 Task: Open a blank sheet, save the file as Climatechange.doc and add heading 'Climate Change'Climate Change ,with the parapraph,with the parapraph Climate change is a pressing global issue that poses significant threats to our planet. Rising temperatures, extreme weather events, and melting ice caps are just some of the consequences. Urgent action is required to reduce greenhouse gas emissions, promote sustainable practices, and mitigate the impact of climate change. Through collective efforts, we can protect our environment and secure a sustainable future for generations to come. Apply Font Style in paragraph Agency FB and font size 12. Apply font style in  Heading Arial Black and font size 14 Change heading alignment to  Left
Action: Mouse moved to (15, 17)
Screenshot: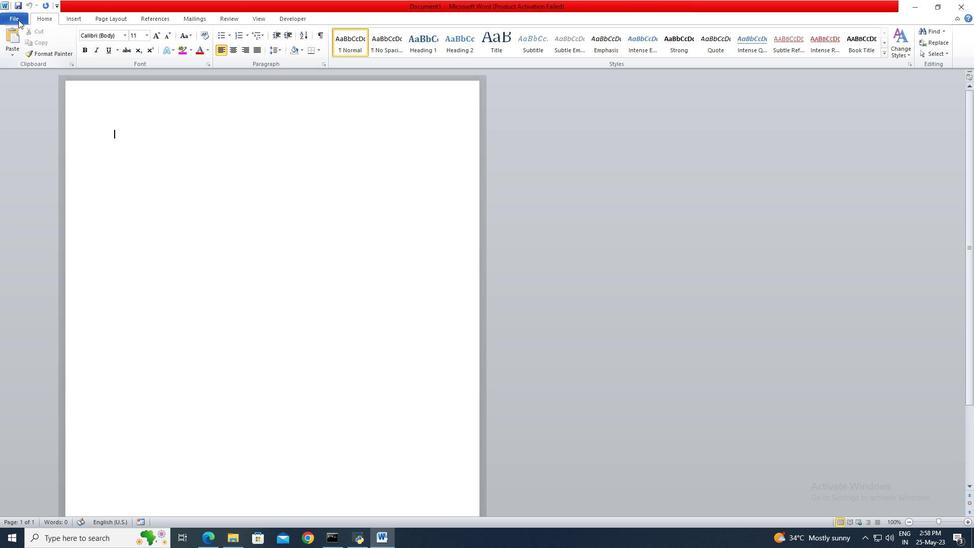 
Action: Mouse pressed left at (15, 17)
Screenshot: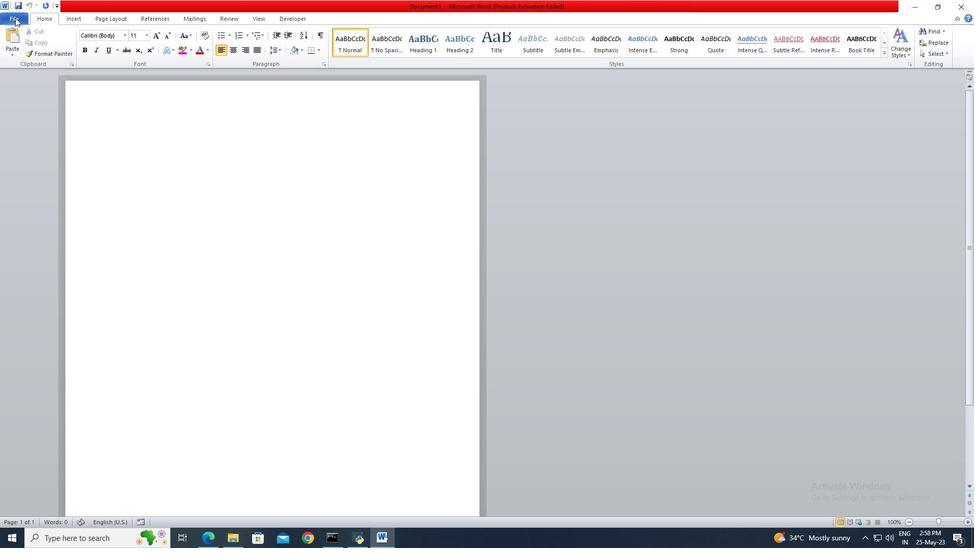 
Action: Mouse moved to (23, 128)
Screenshot: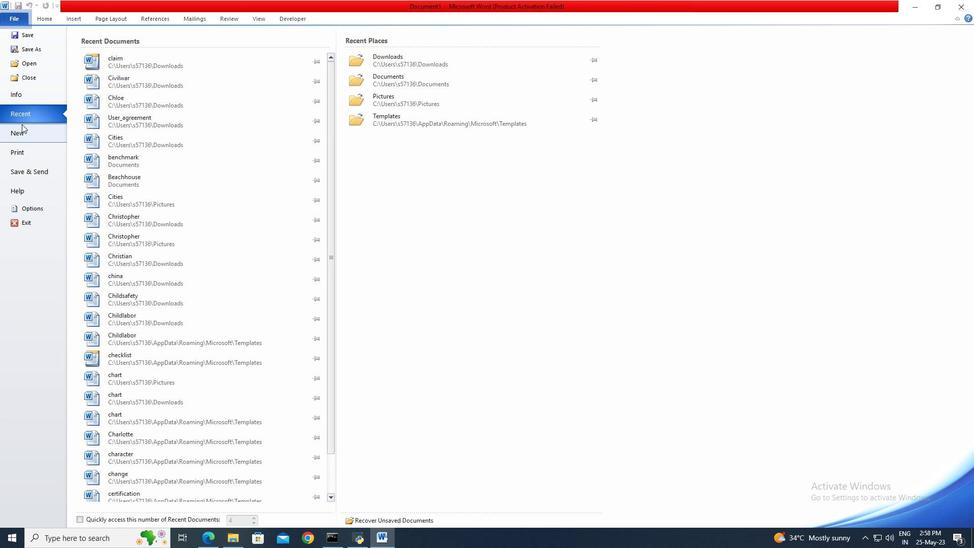 
Action: Mouse pressed left at (23, 128)
Screenshot: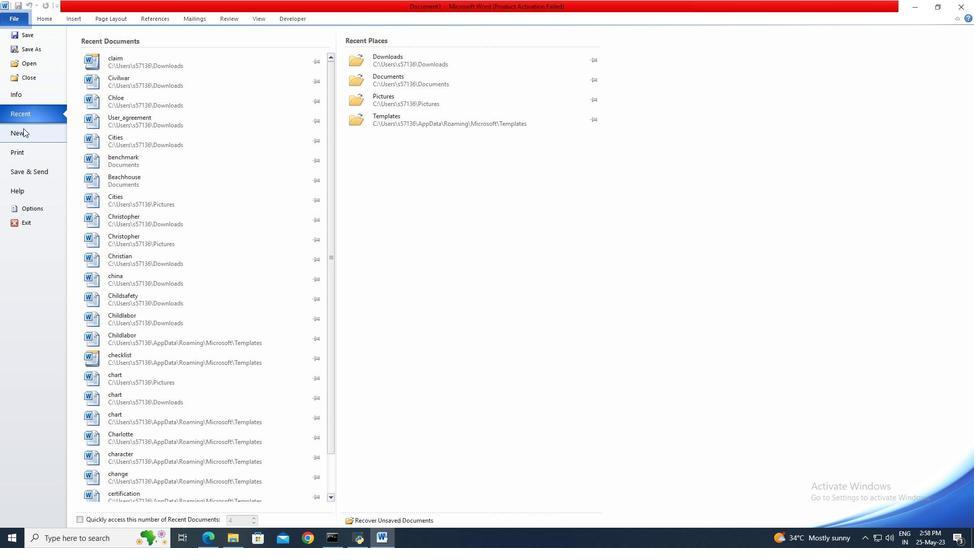 
Action: Mouse moved to (506, 252)
Screenshot: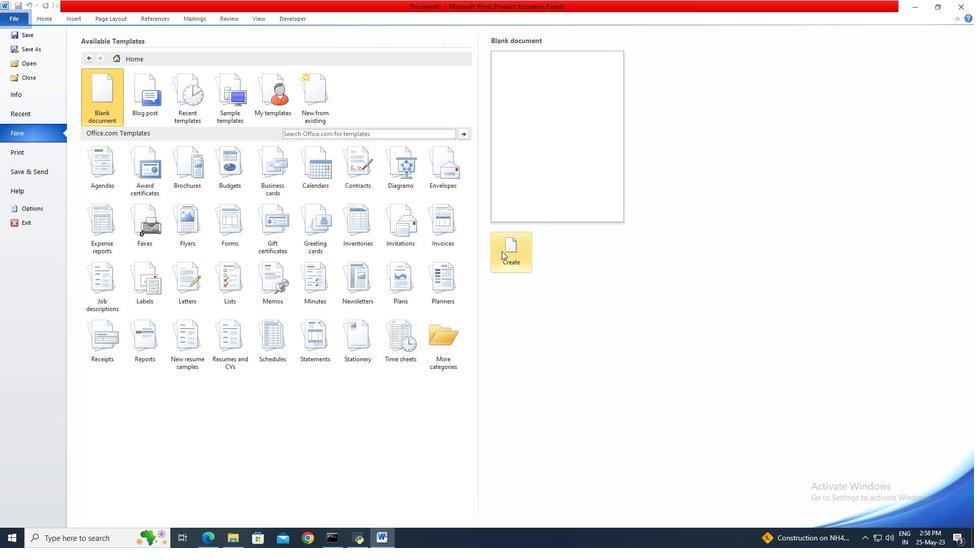 
Action: Mouse pressed left at (506, 252)
Screenshot: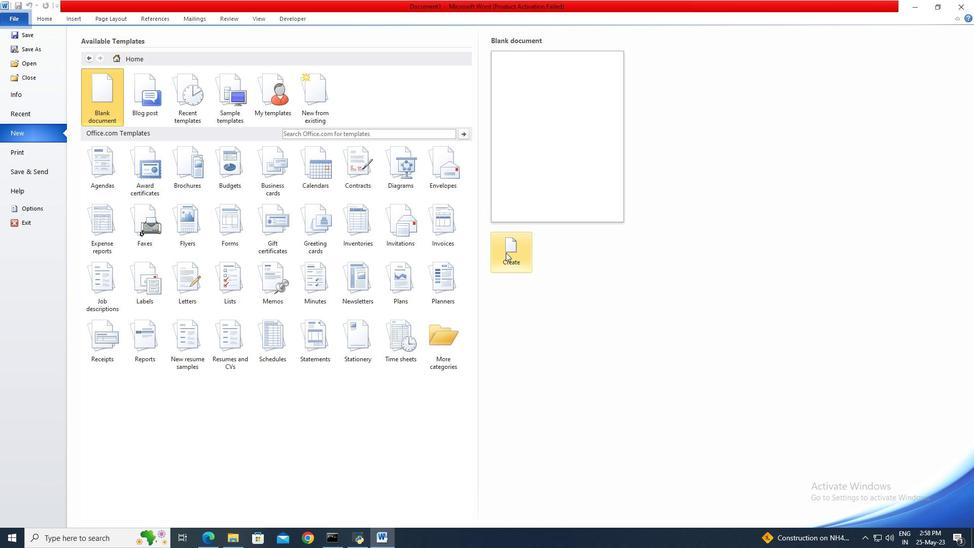 
Action: Mouse moved to (7, 20)
Screenshot: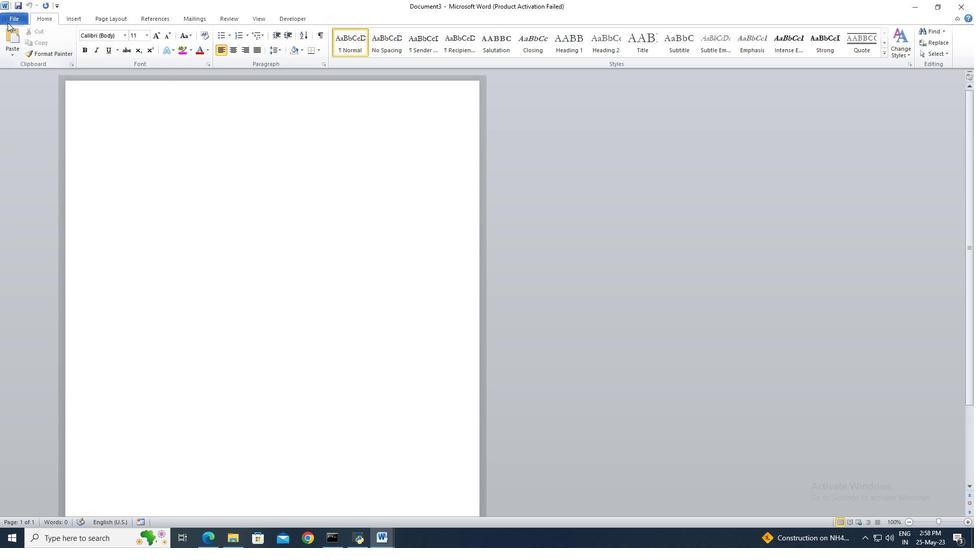 
Action: Mouse pressed left at (7, 20)
Screenshot: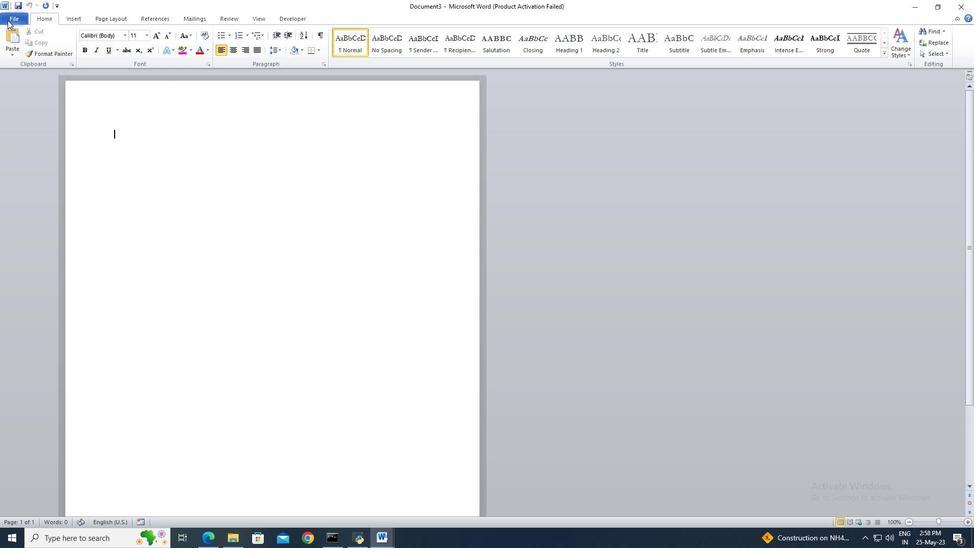 
Action: Mouse moved to (13, 44)
Screenshot: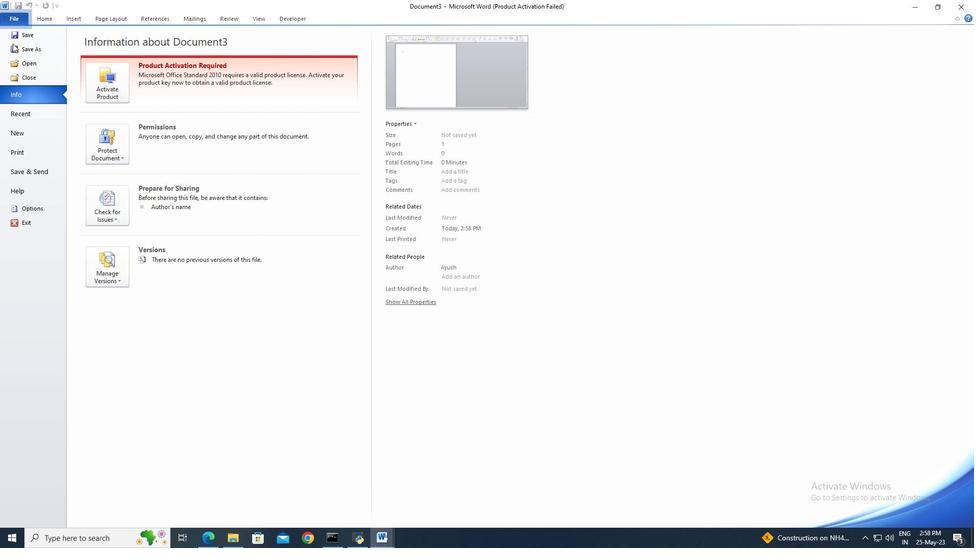
Action: Mouse pressed left at (13, 44)
Screenshot: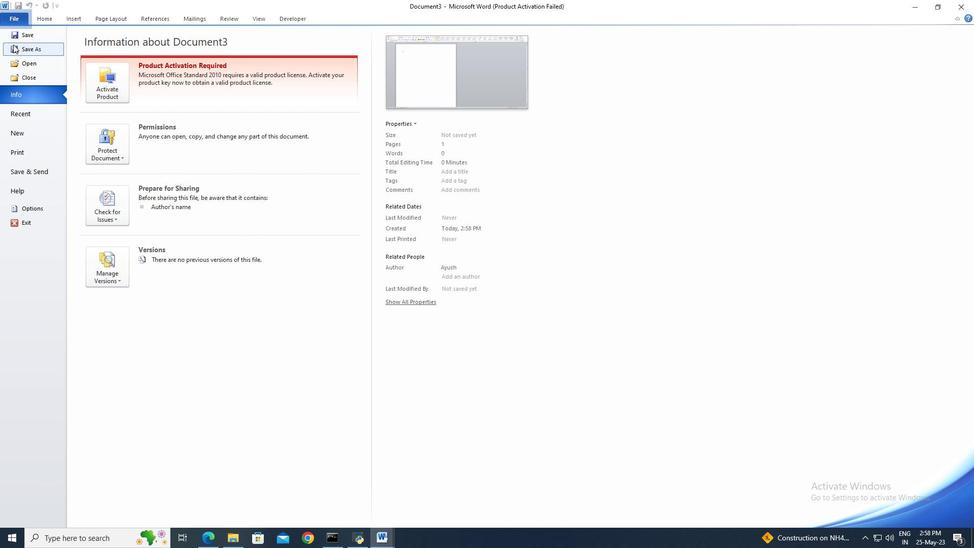 
Action: Mouse moved to (30, 106)
Screenshot: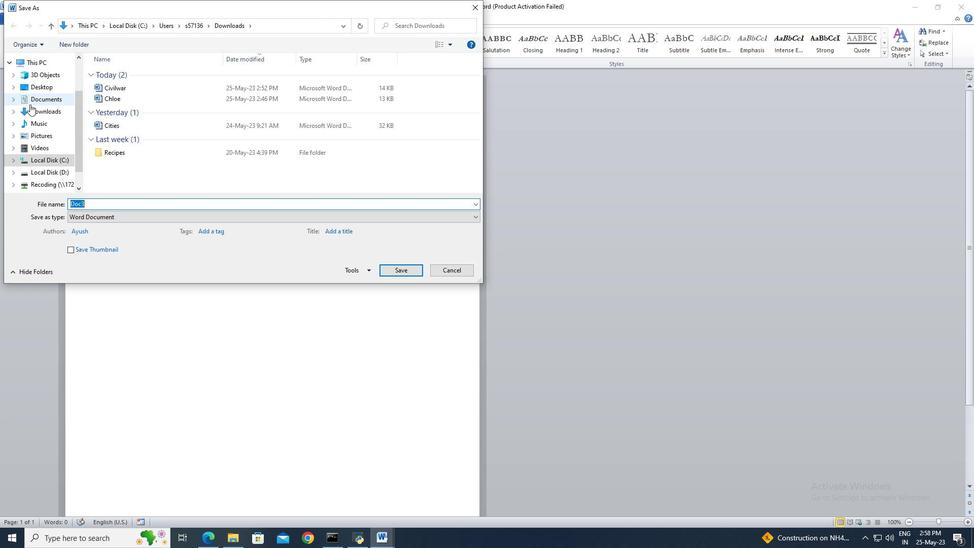 
Action: Mouse pressed left at (30, 106)
Screenshot: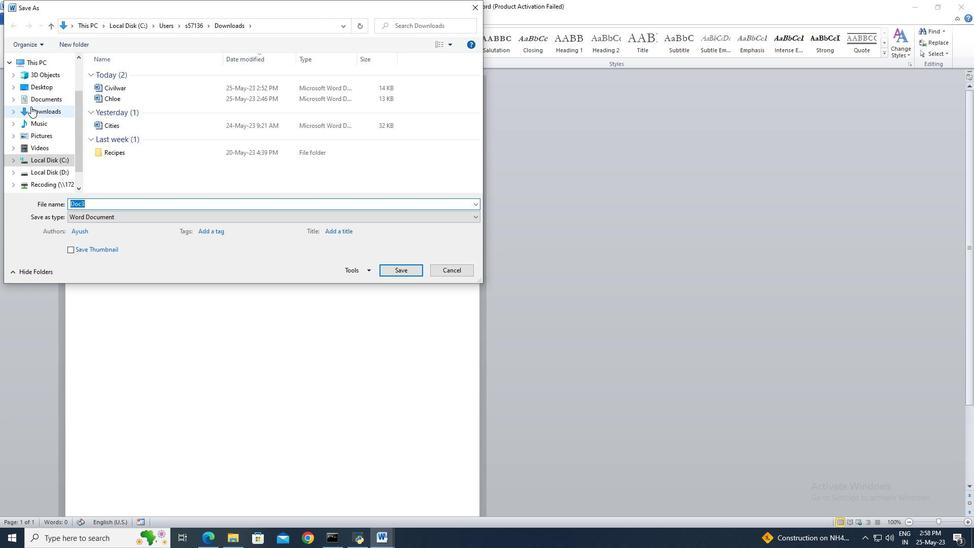 
Action: Mouse moved to (84, 199)
Screenshot: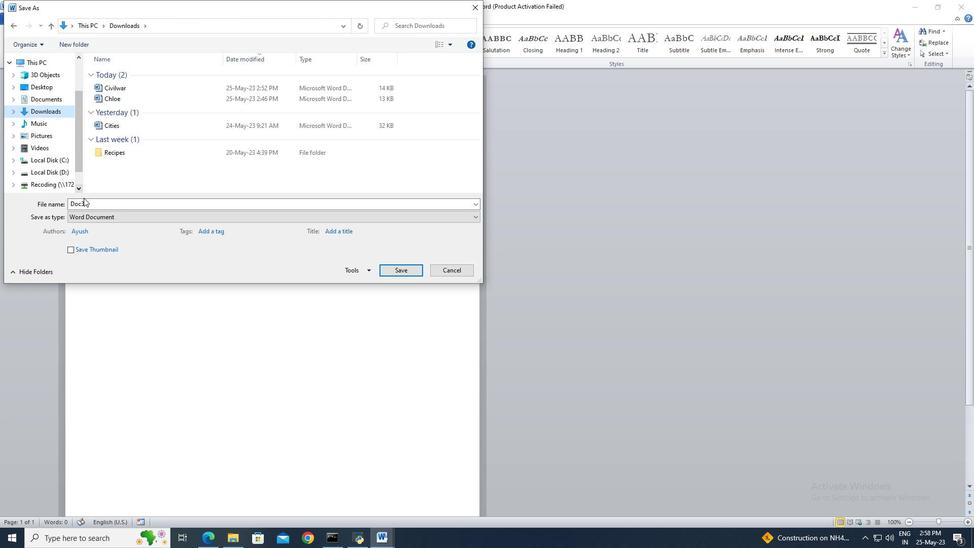 
Action: Mouse pressed left at (84, 199)
Screenshot: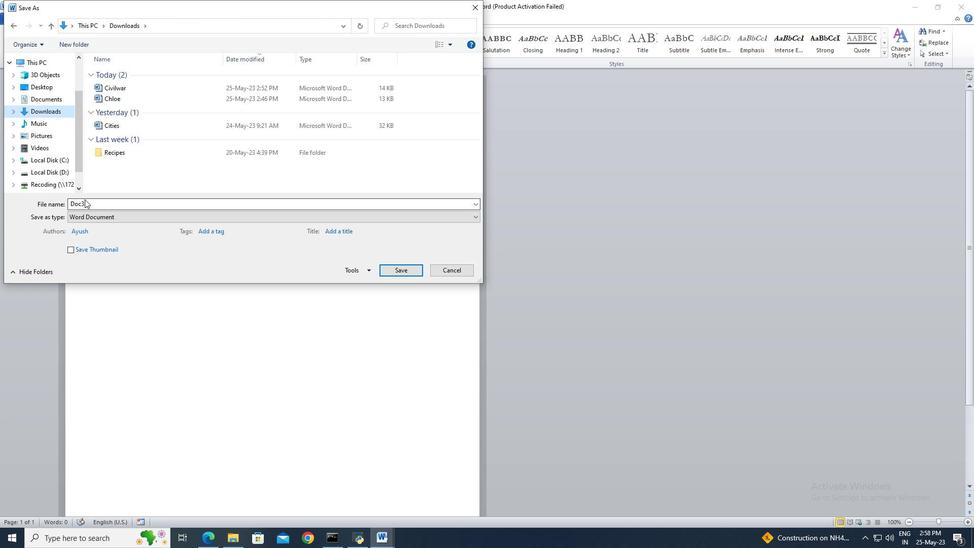 
Action: Key pressed <Key.shift>Climatechange
Screenshot: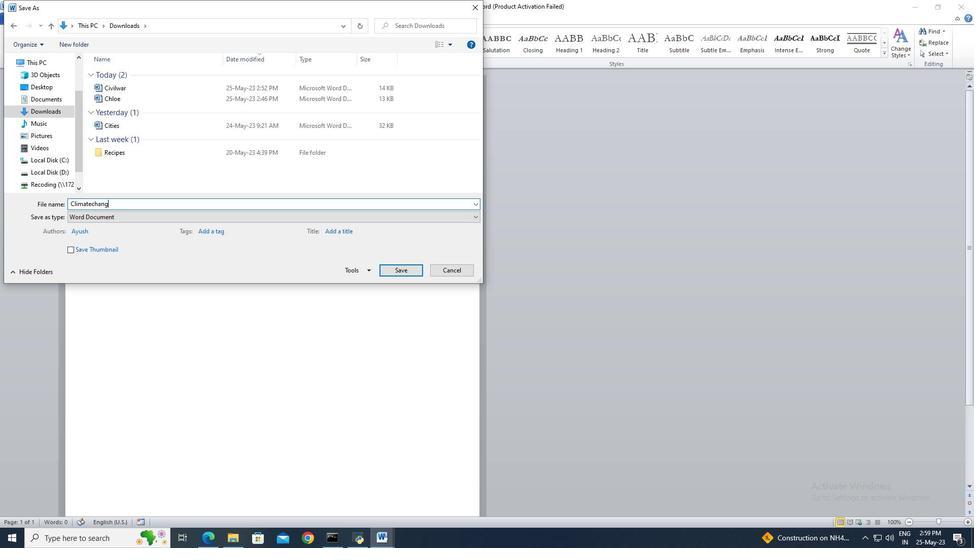 
Action: Mouse moved to (396, 273)
Screenshot: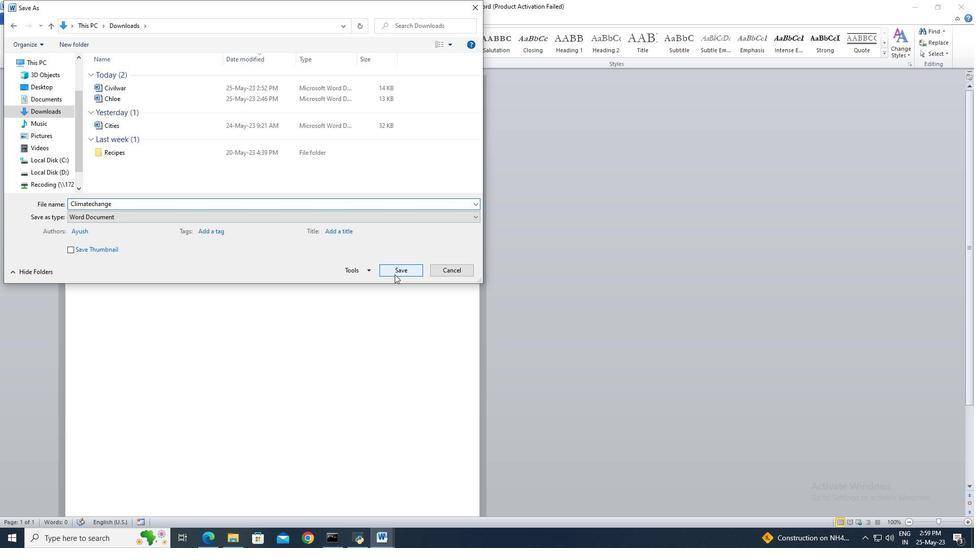 
Action: Mouse pressed left at (396, 273)
Screenshot: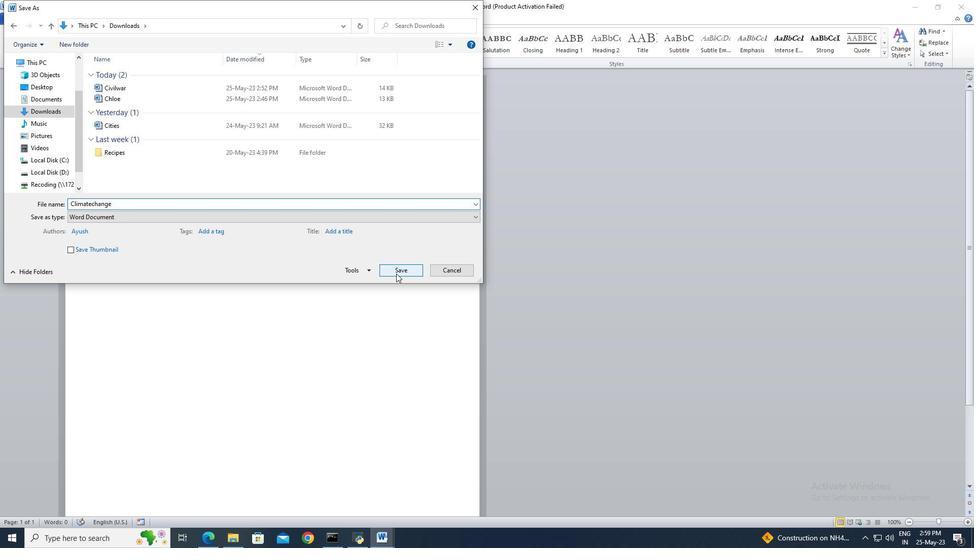 
Action: Mouse moved to (148, 143)
Screenshot: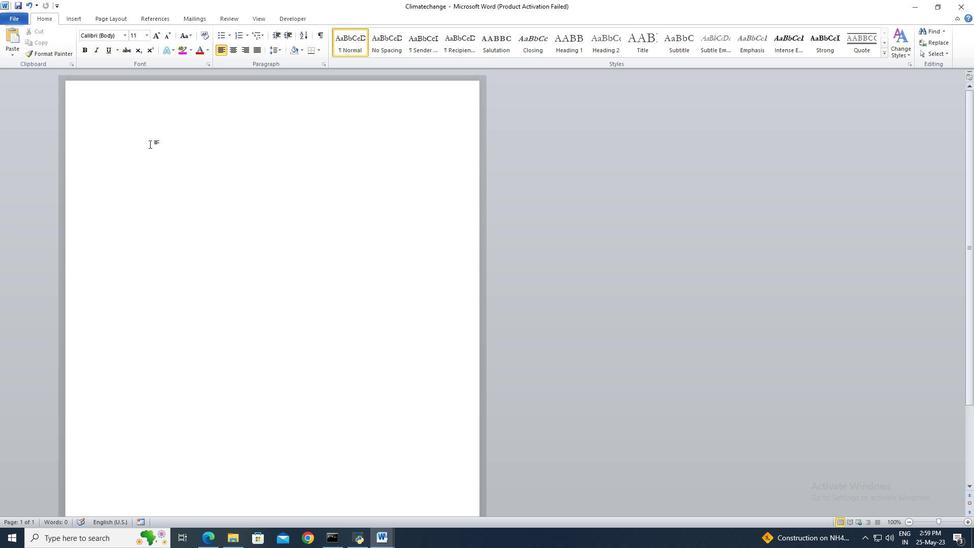
Action: Mouse pressed left at (148, 143)
Screenshot: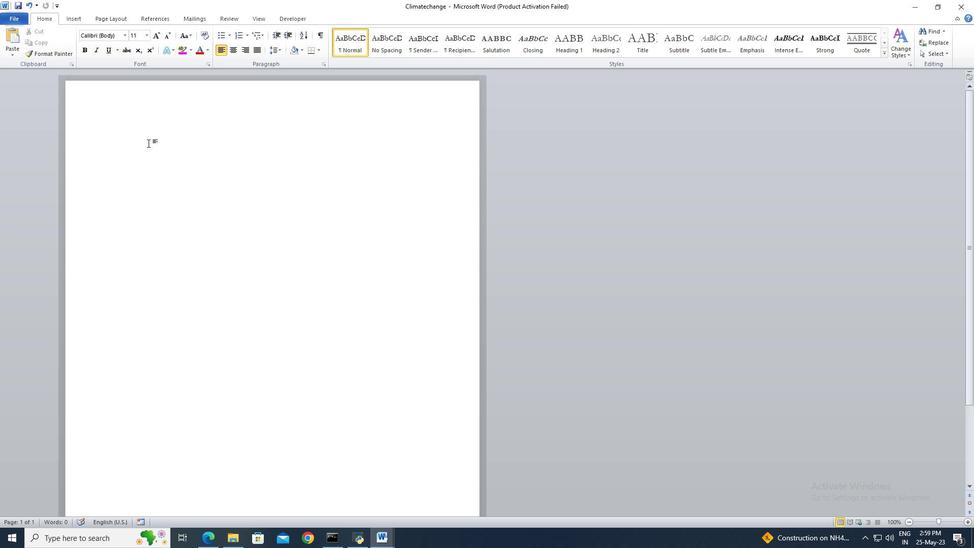 
Action: Mouse moved to (557, 45)
Screenshot: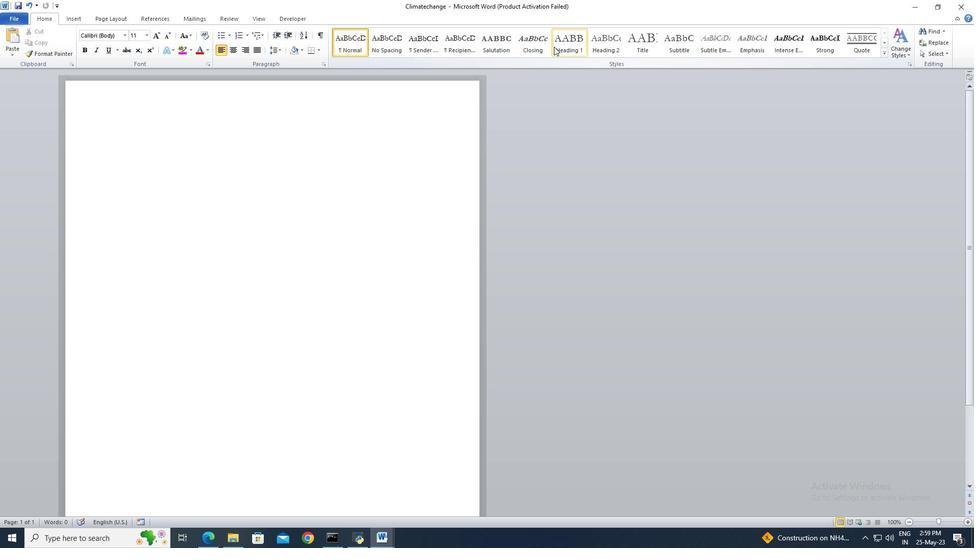 
Action: Mouse pressed left at (557, 45)
Screenshot: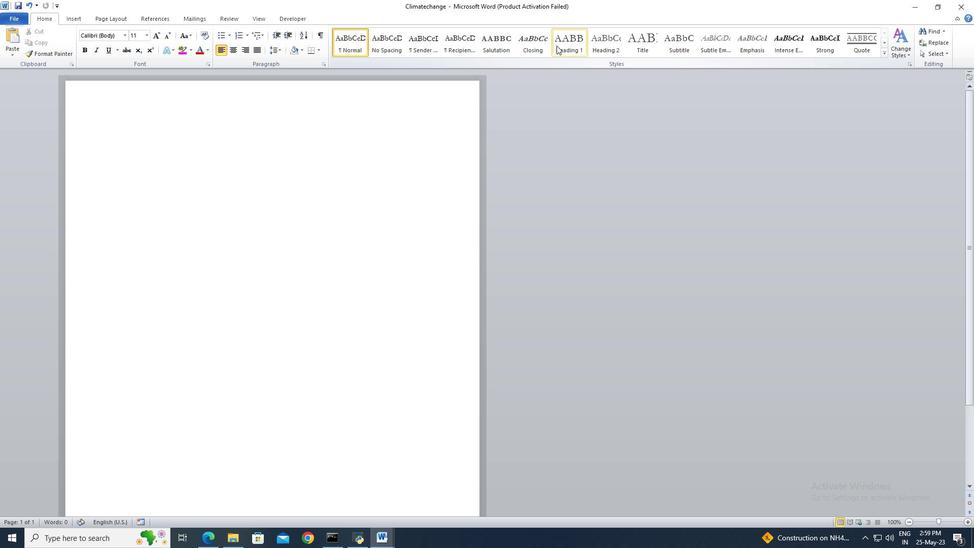 
Action: Mouse moved to (418, 51)
Screenshot: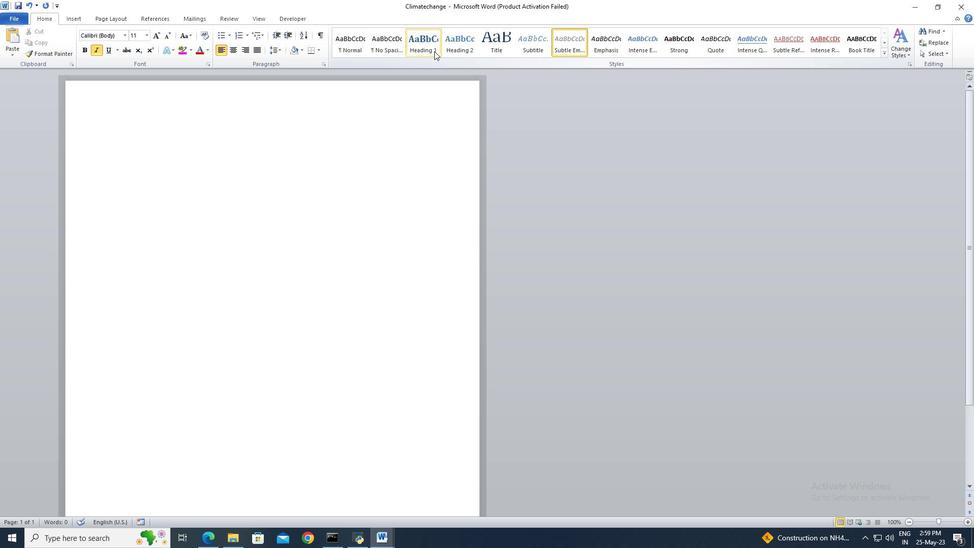 
Action: Mouse pressed left at (418, 51)
Screenshot: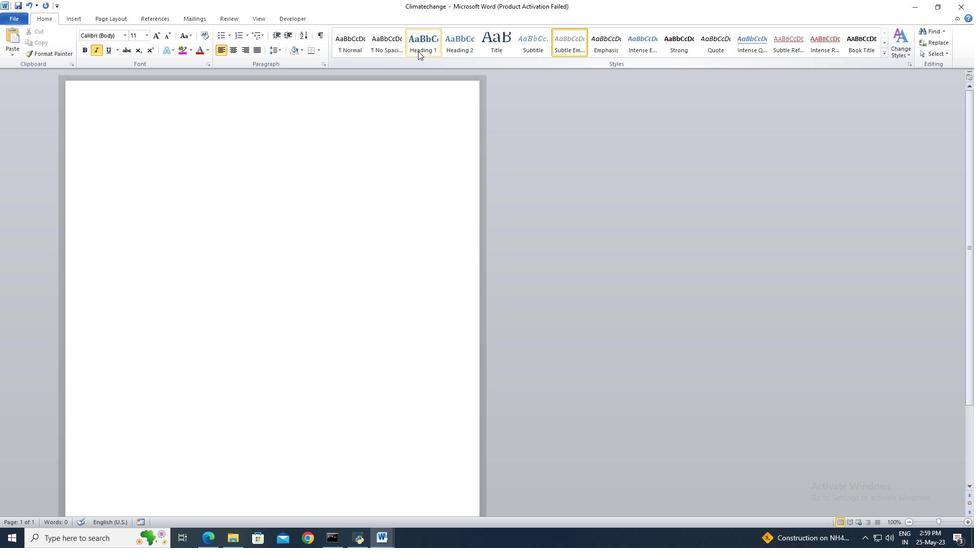 
Action: Mouse moved to (414, 47)
Screenshot: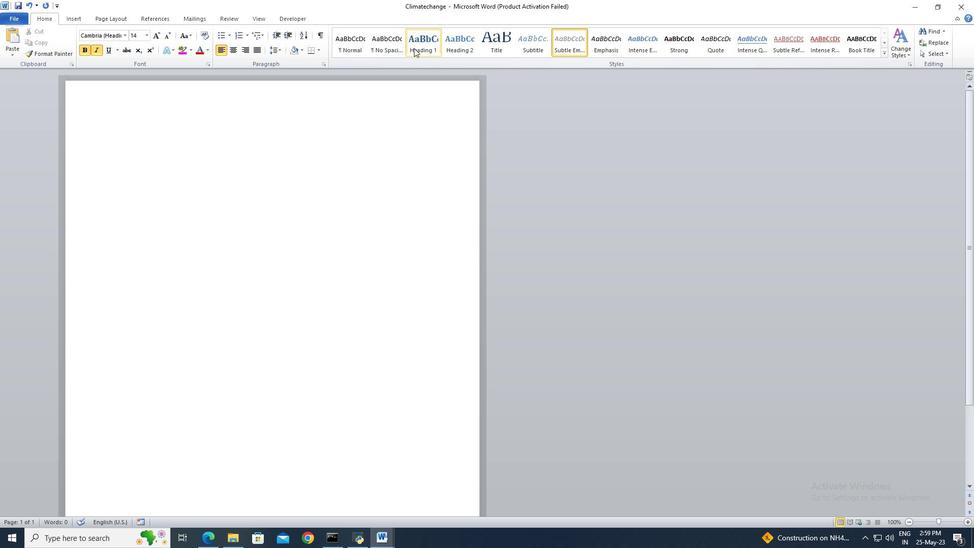 
Action: Mouse pressed left at (414, 47)
Screenshot: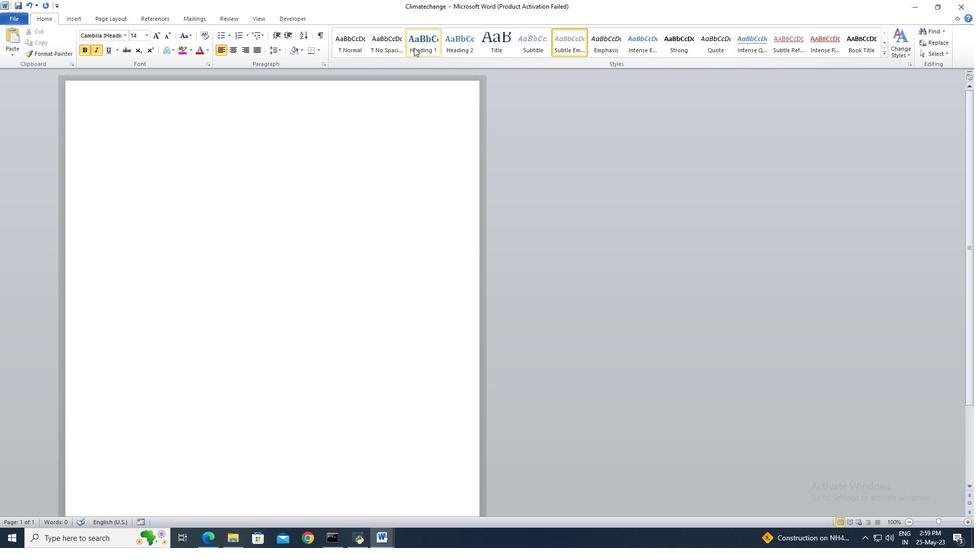 
Action: Mouse moved to (187, 150)
Screenshot: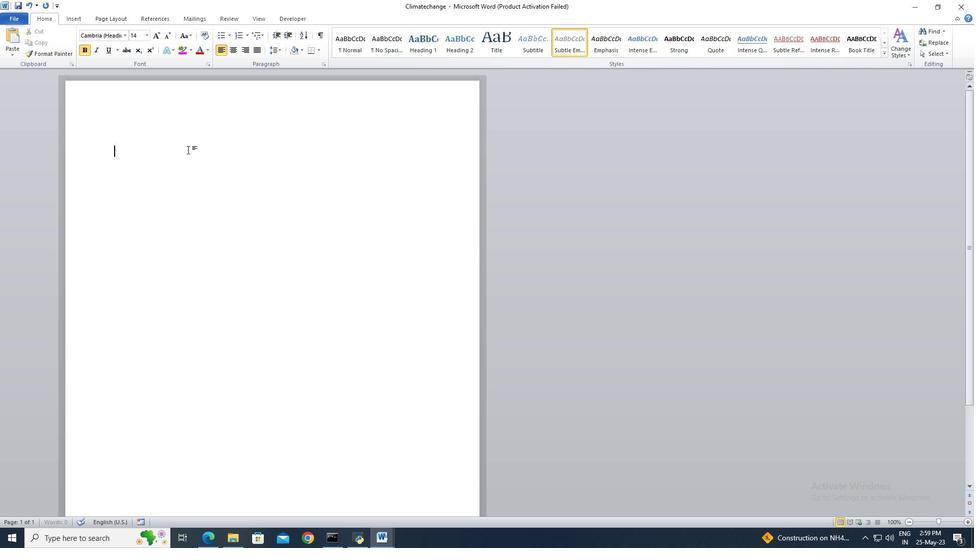 
Action: Mouse pressed left at (187, 150)
Screenshot: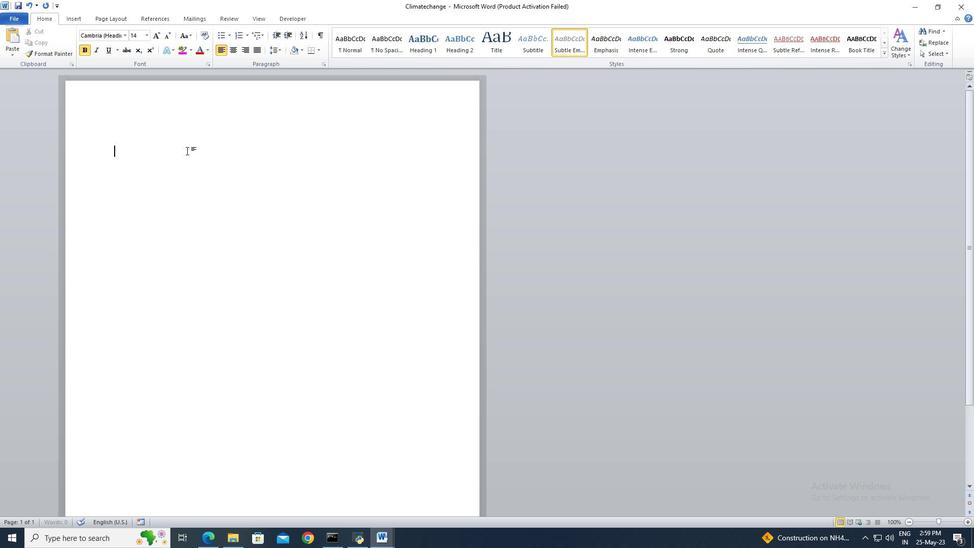 
Action: Mouse moved to (134, 144)
Screenshot: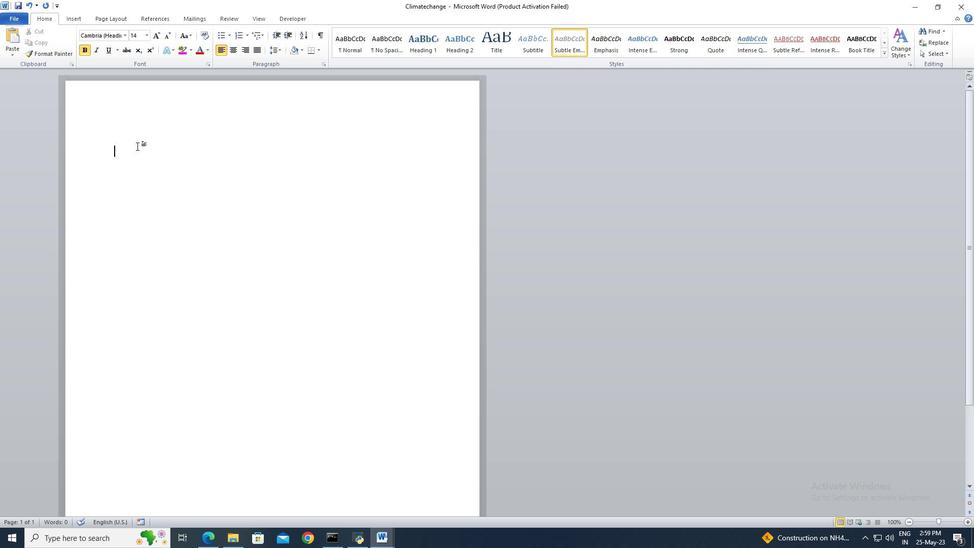 
Action: Mouse pressed left at (134, 144)
Screenshot: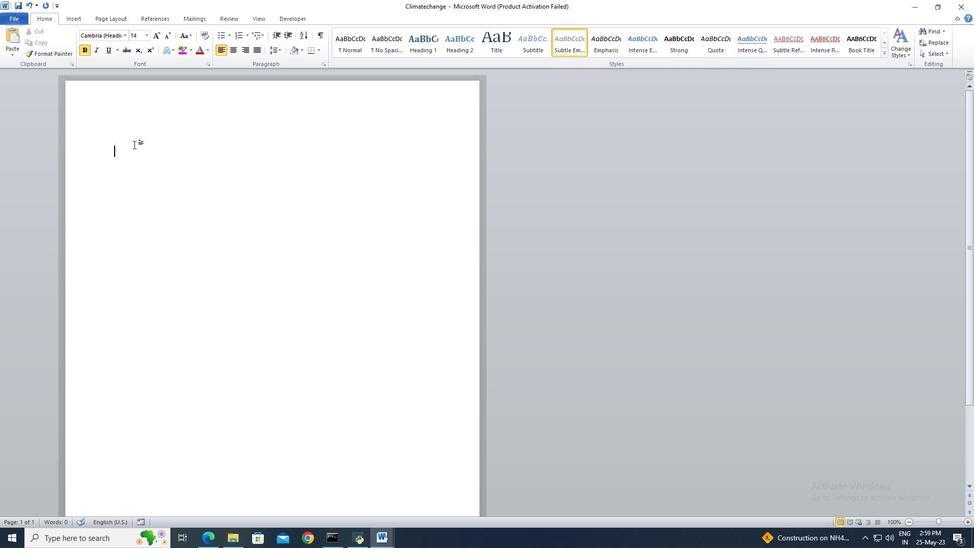 
Action: Mouse moved to (406, 49)
Screenshot: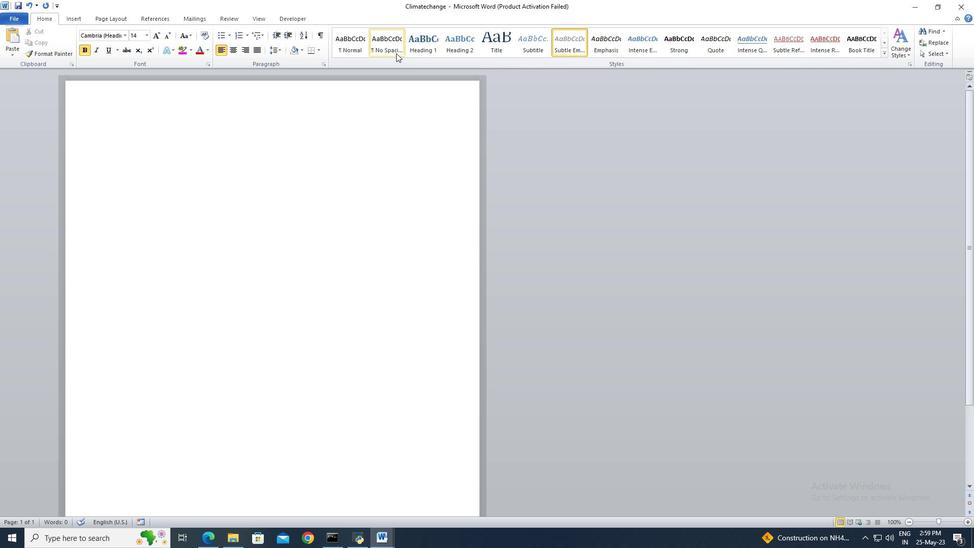 
Action: Mouse pressed left at (406, 49)
Screenshot: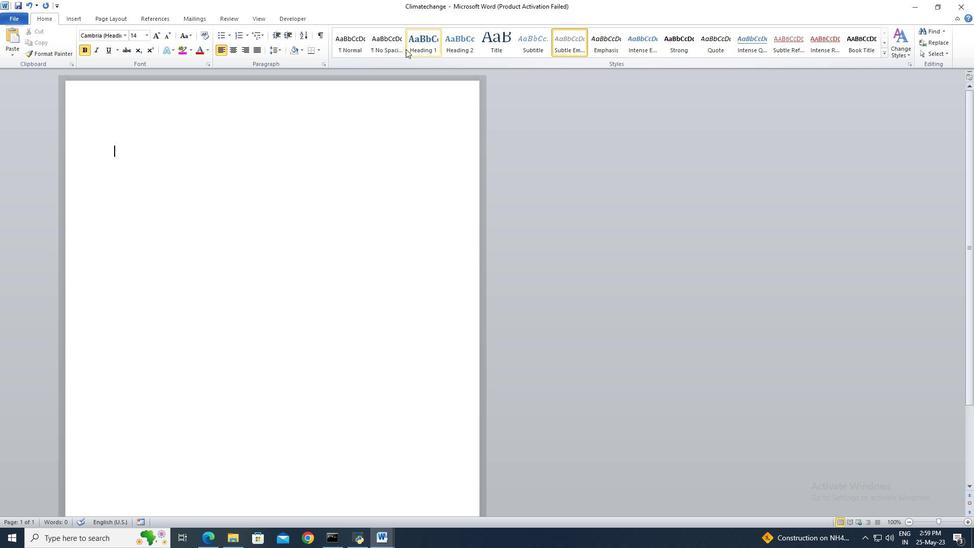 
Action: Mouse moved to (239, 155)
Screenshot: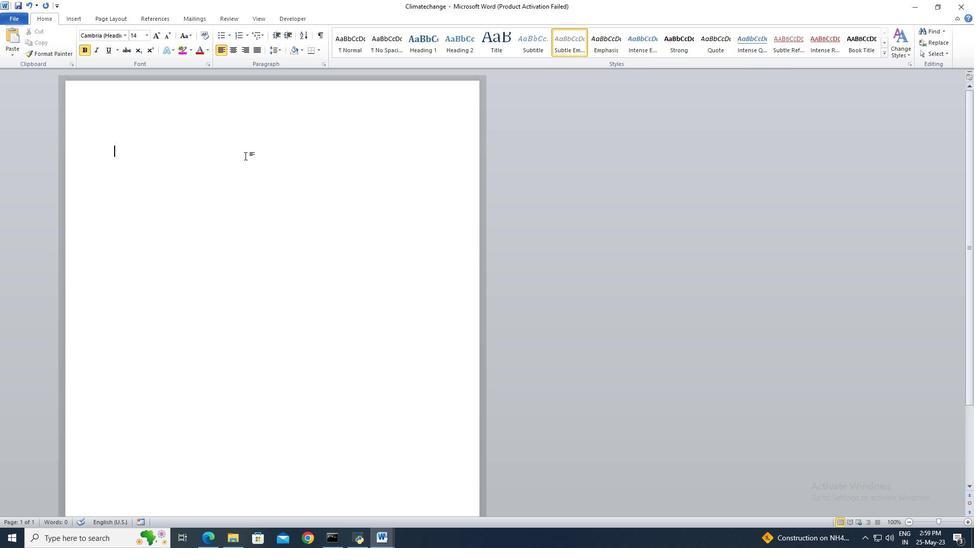 
Action: Key pressed <Key.shift>Climate<Key.space><Key.shift>Change<Key.enter><Key.enter><Key.shift>Climate<Key.space>change<Key.space>is<Key.space>a<Key.space>pressing<Key.space>global<Key.space>issue<Key.space>that<Key.space>poses<Key.space>significant<Key.space>threats<Key.space>to<Key.space>our<Key.space>planet.<Key.space><Key.shift>Rising<Key.space>temperatures,<Key.space>x<Key.backspace>extreme<Key.space>weather<Key.space>events<Key.space><Key.backspace>,<Key.space>ad<Key.space>melting<Key.space>ice<Key.space>caps<Key.space>are<Key.space>just<Key.space>some<Key.space>of<Key.space>the<Key.space>consequences.<Key.space><Key.shift>Urgent<Key.space>action<Key.space><Key.space><Key.backspace>is<Key.space>required<Key.space>to<Key.space>reduce<Key.space>greenhouse<Key.space>gas<Key.space>emissions,<Key.space>promote<Key.space>sustainable<Key.space>practicer<Key.backspace>s,<Key.space>and<Key.space>mitigate<Key.space>te<Key.space>impact<Key.space>of<Key.space>climate<Key.space>change.<Key.space><Key.shift>Through<Key.space>collective<Key.space>efforts,<Key.space>we<Key.space>can<Key.space>protect<Key.space>our<Key.space>environment<Key.space>and<Key.space>secure<Key.space>a<Key.space>sustainable<Key.space>future<Key.space>for<Key.space>generations<Key.space>to<Key.space>come.
Screenshot: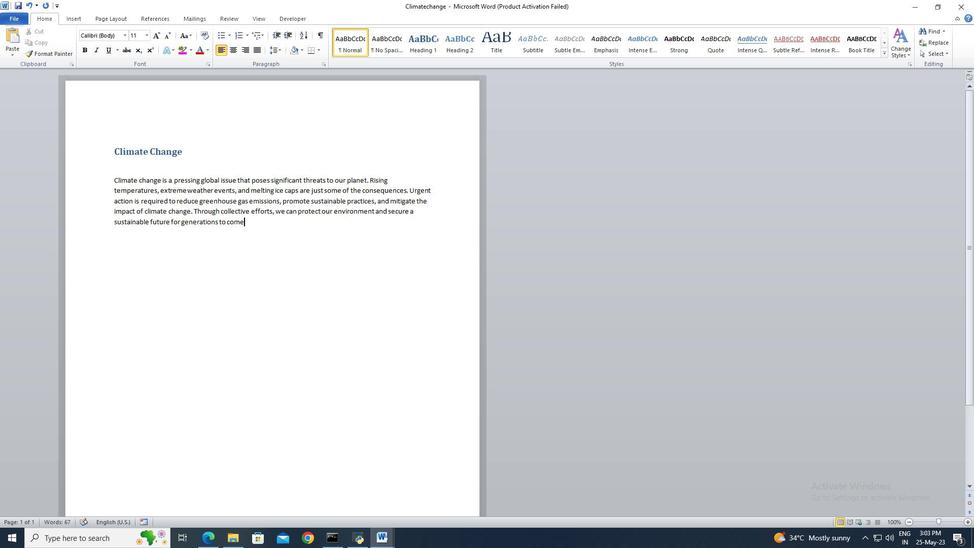 
Action: Mouse moved to (117, 179)
Screenshot: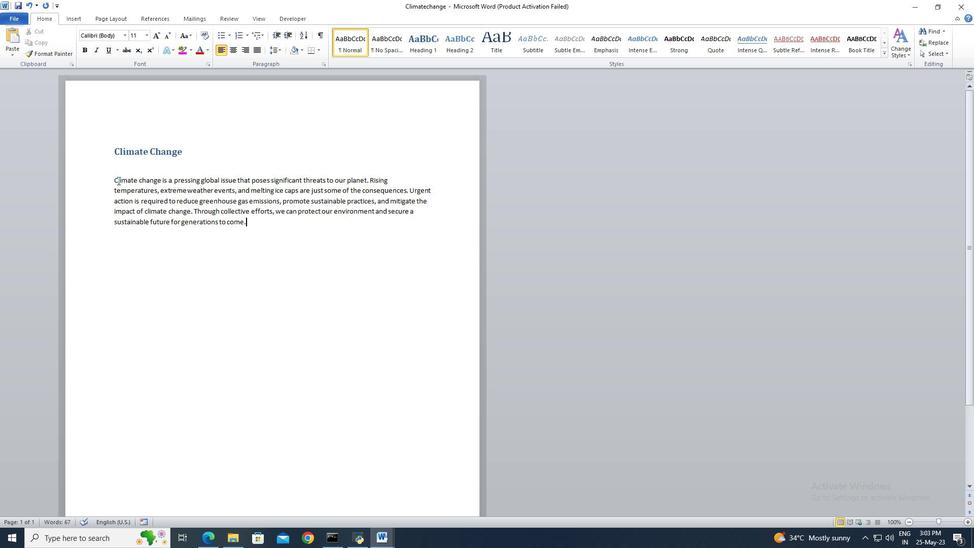 
Action: Key pressed <Key.shift>
Screenshot: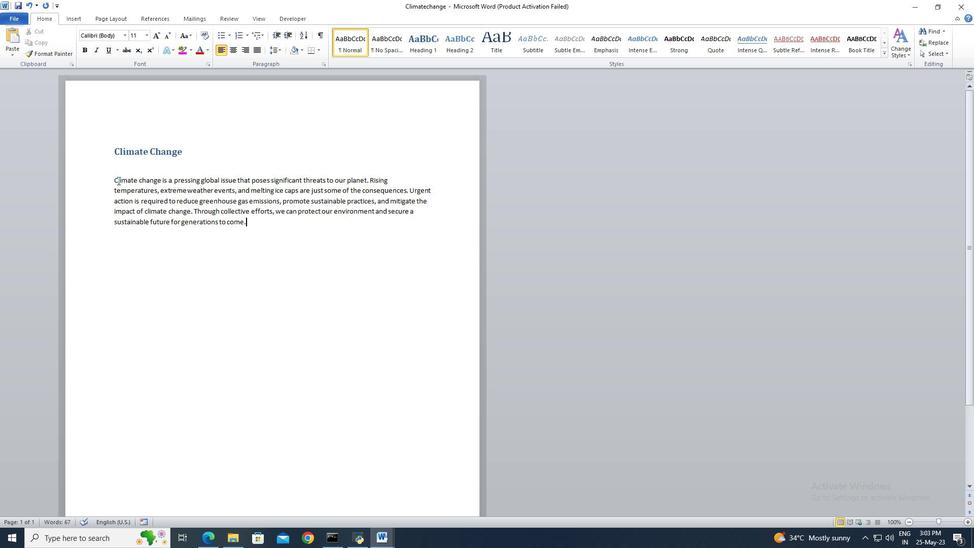 
Action: Mouse moved to (115, 179)
Screenshot: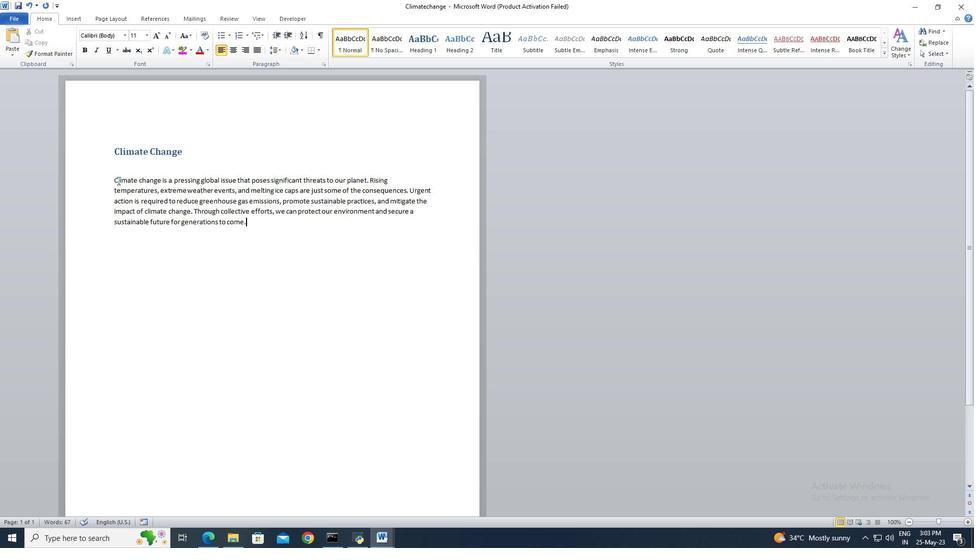 
Action: Key pressed <Key.shift><Key.shift><Key.shift><Key.shift><Key.shift><Key.shift><Key.shift>
Screenshot: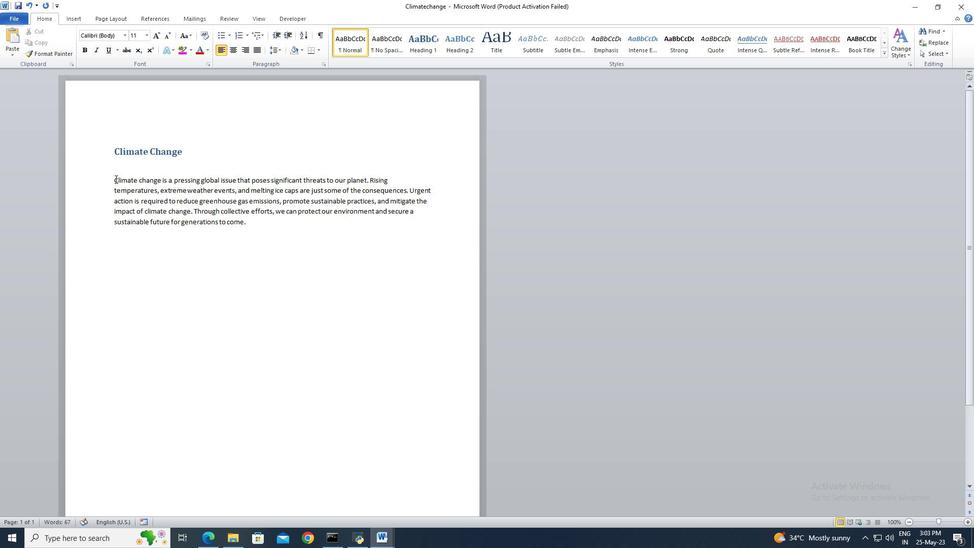 
Action: Mouse pressed left at (115, 179)
Screenshot: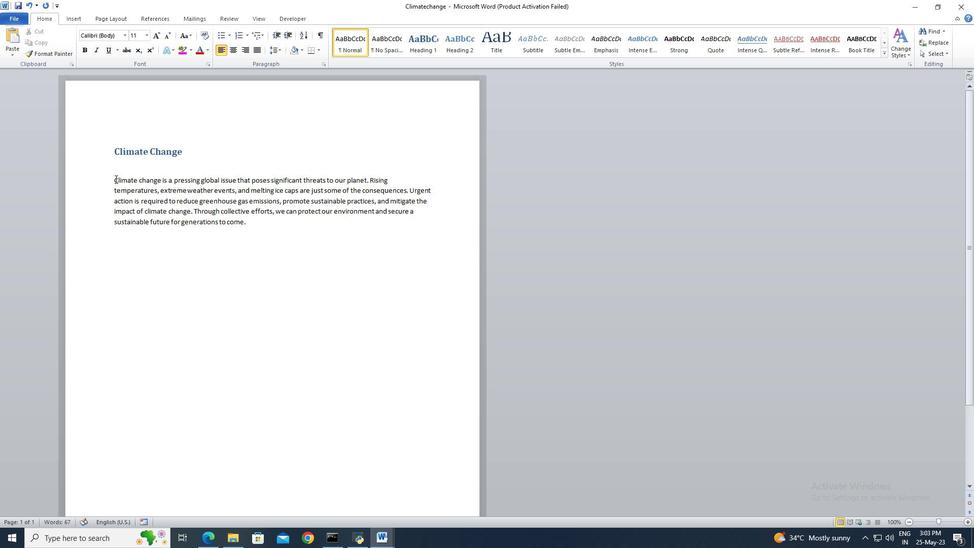 
Action: Key pressed <Key.shift><Key.shift><Key.shift><Key.shift><Key.shift><Key.shift>
Screenshot: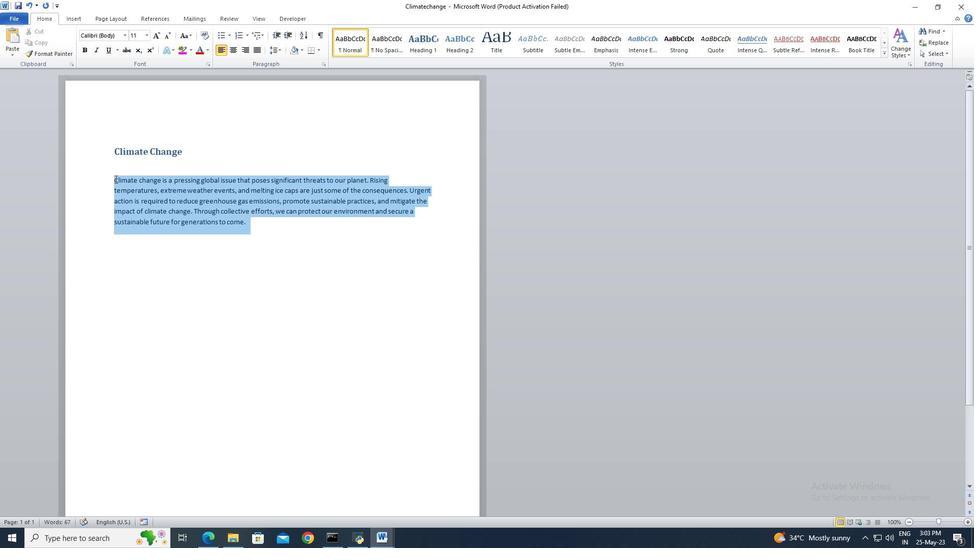 
Action: Mouse moved to (121, 35)
Screenshot: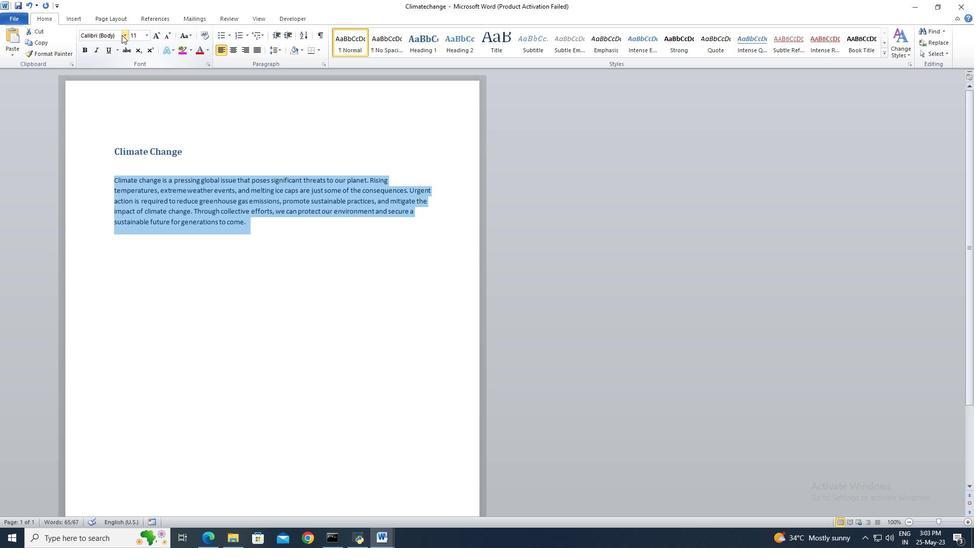 
Action: Mouse pressed left at (121, 35)
Screenshot: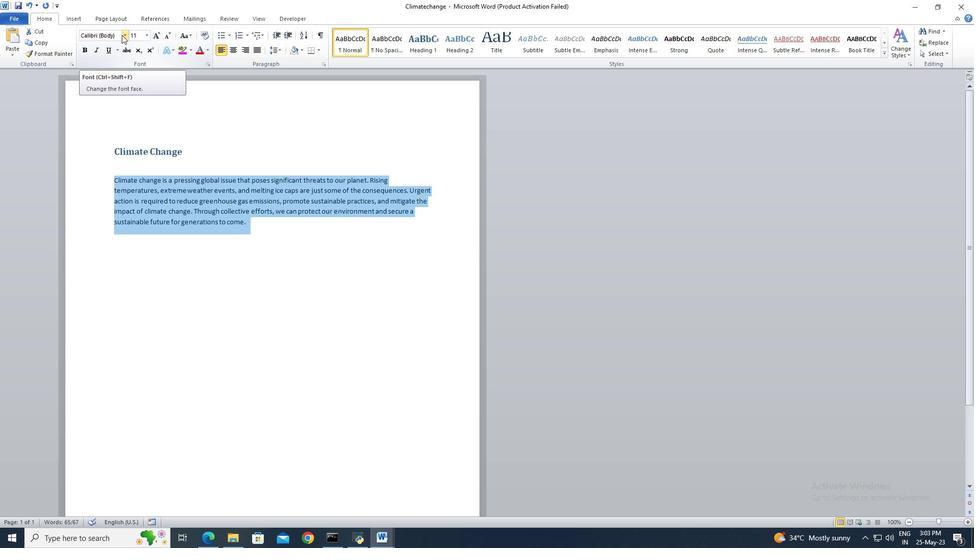 
Action: Mouse moved to (128, 222)
Screenshot: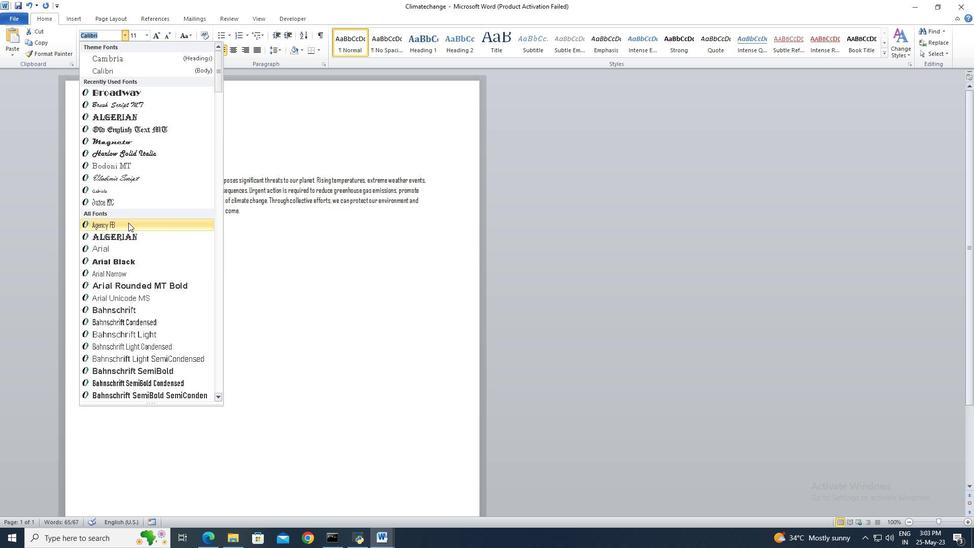 
Action: Mouse pressed left at (128, 222)
Screenshot: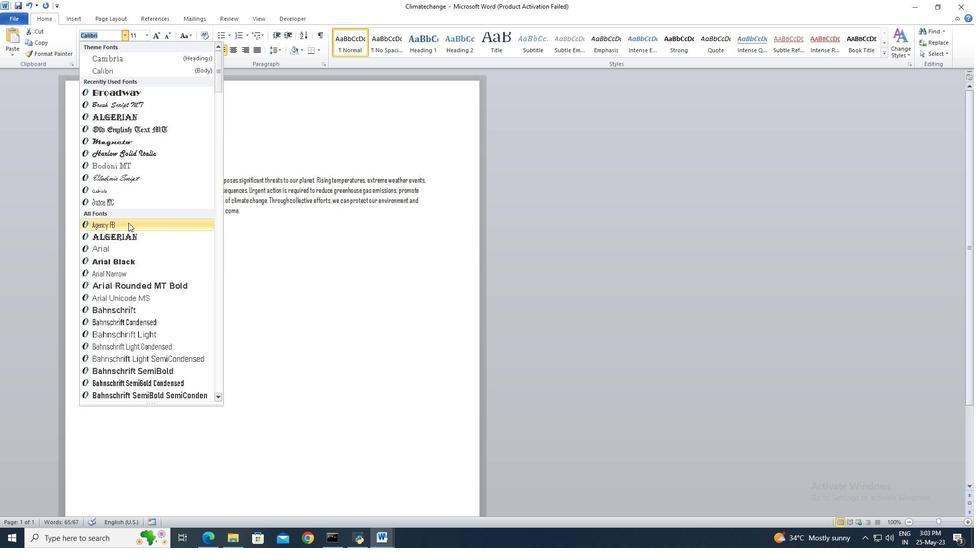 
Action: Mouse moved to (149, 38)
Screenshot: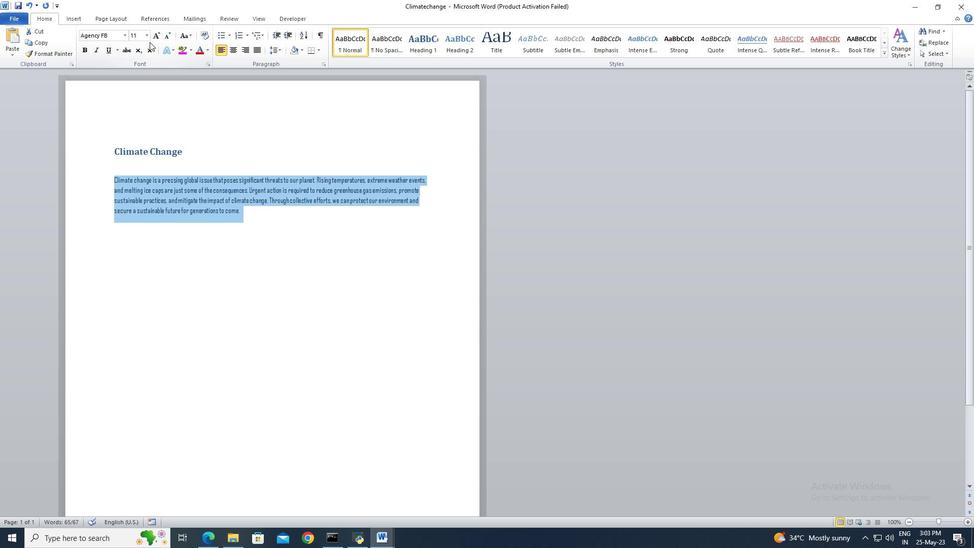 
Action: Mouse pressed left at (149, 38)
Screenshot: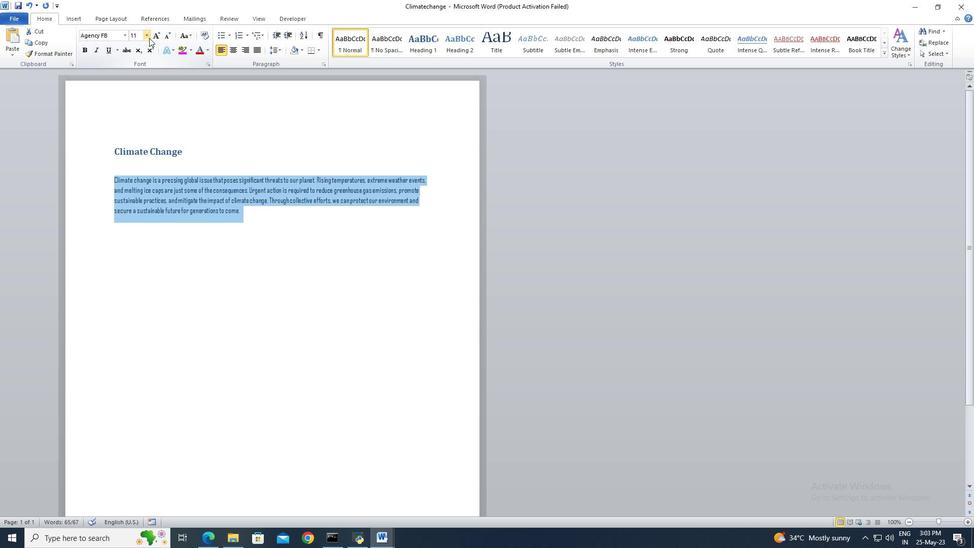 
Action: Mouse moved to (138, 83)
Screenshot: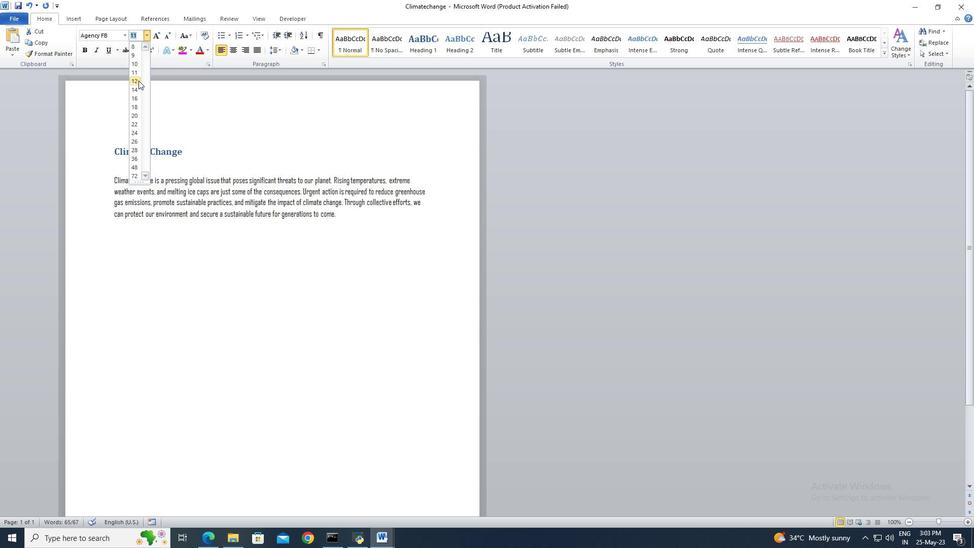 
Action: Mouse pressed left at (138, 83)
Screenshot: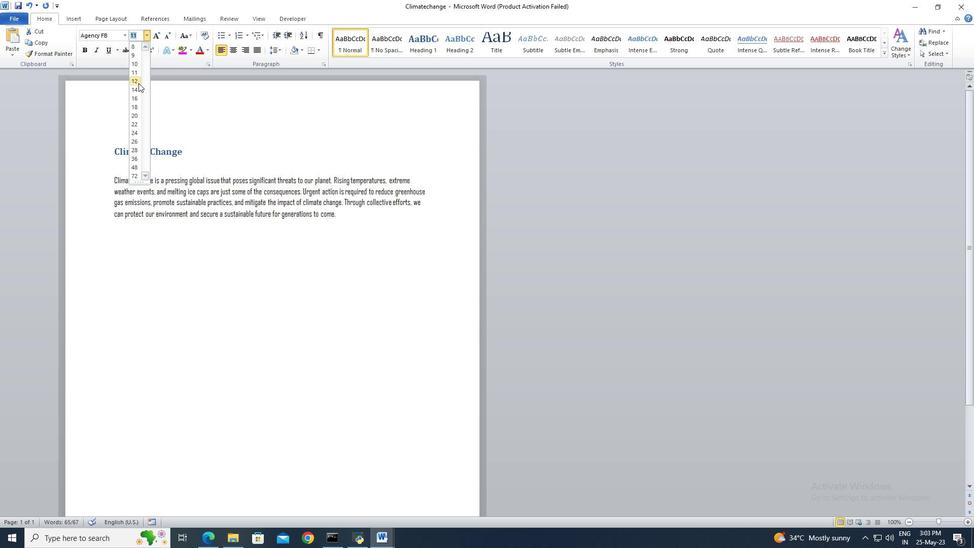 
Action: Mouse moved to (114, 152)
Screenshot: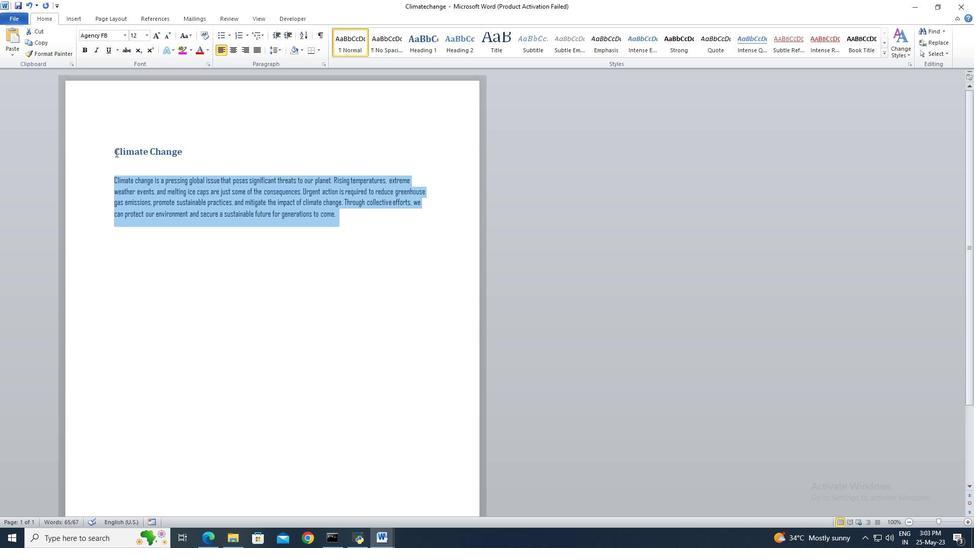 
Action: Mouse pressed left at (114, 152)
Screenshot: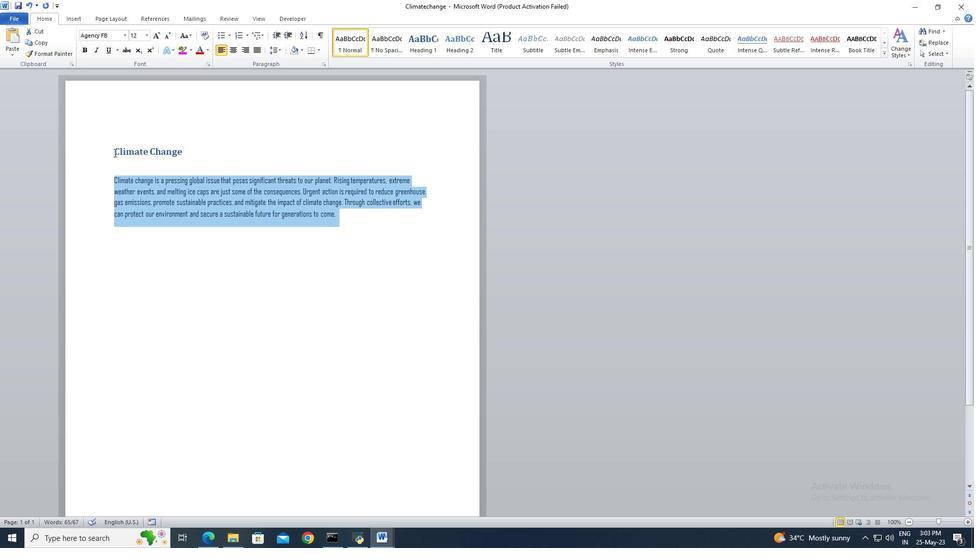 
Action: Mouse moved to (190, 152)
Screenshot: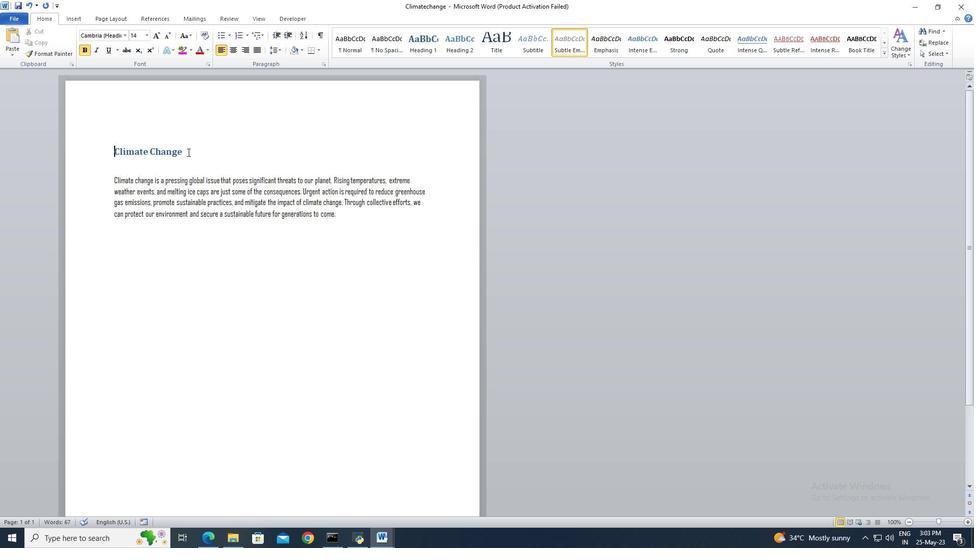 
Action: Key pressed <Key.shift>
Screenshot: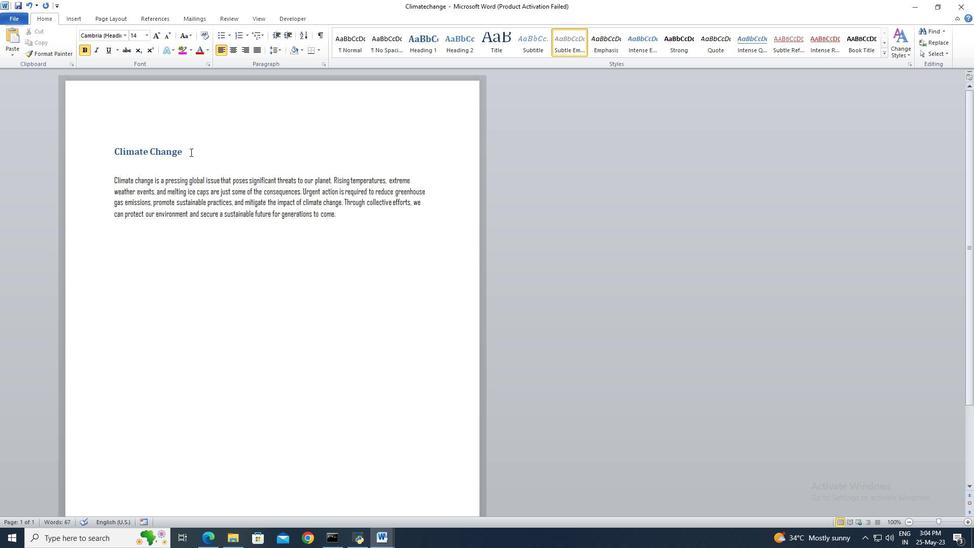 
Action: Mouse pressed left at (190, 152)
Screenshot: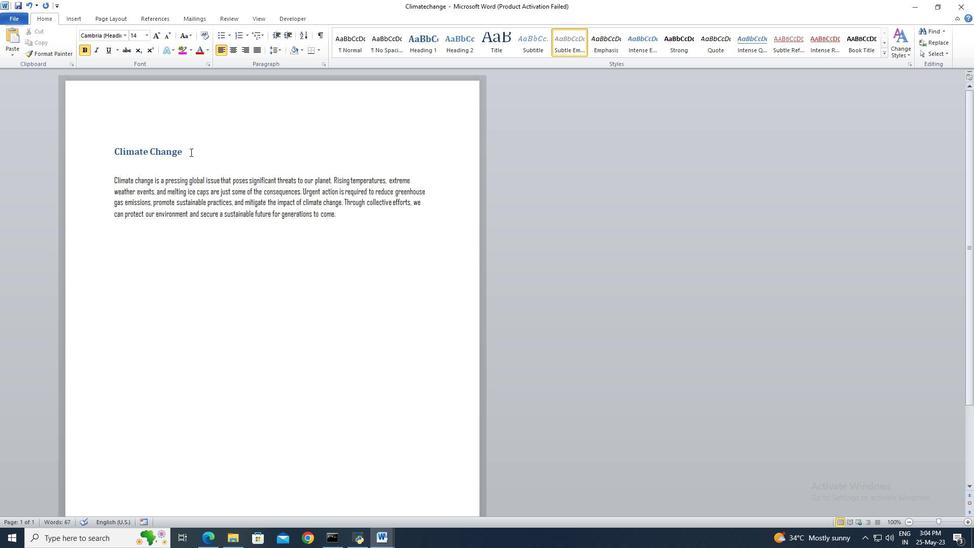 
Action: Mouse moved to (128, 39)
Screenshot: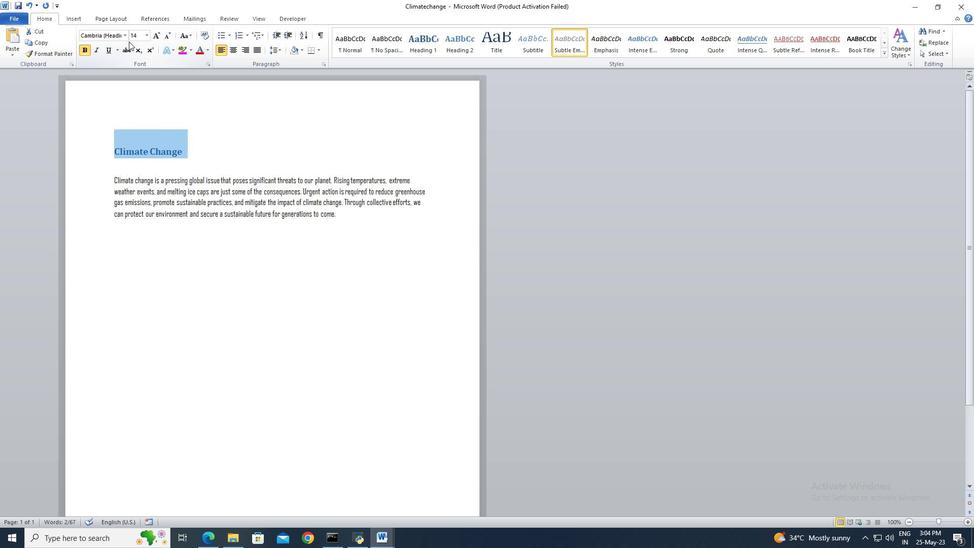 
Action: Mouse pressed left at (128, 39)
Screenshot: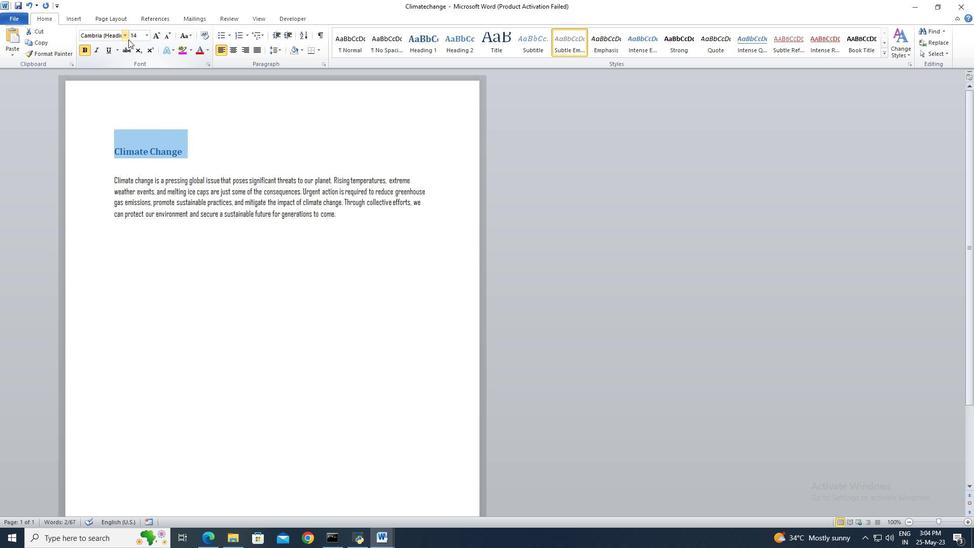 
Action: Mouse moved to (138, 259)
Screenshot: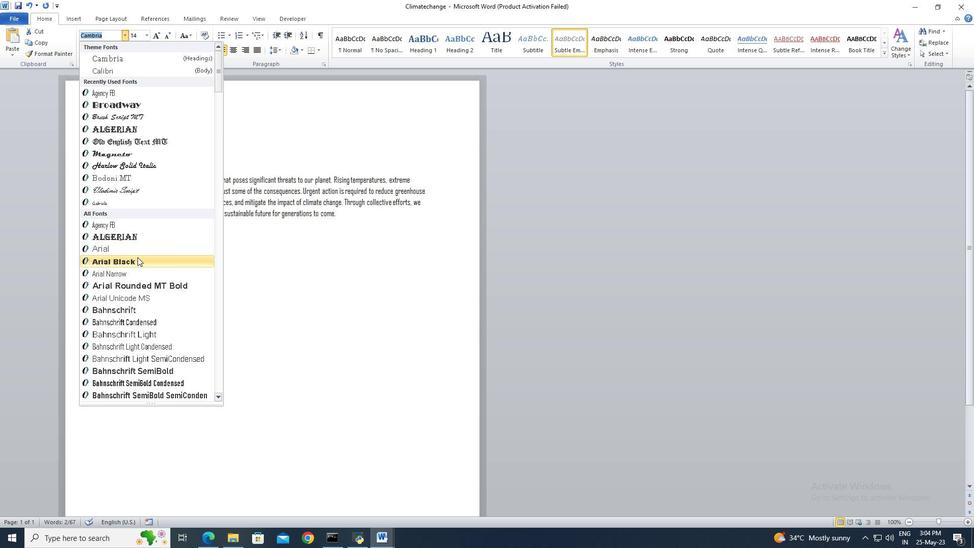 
Action: Mouse pressed left at (138, 259)
Screenshot: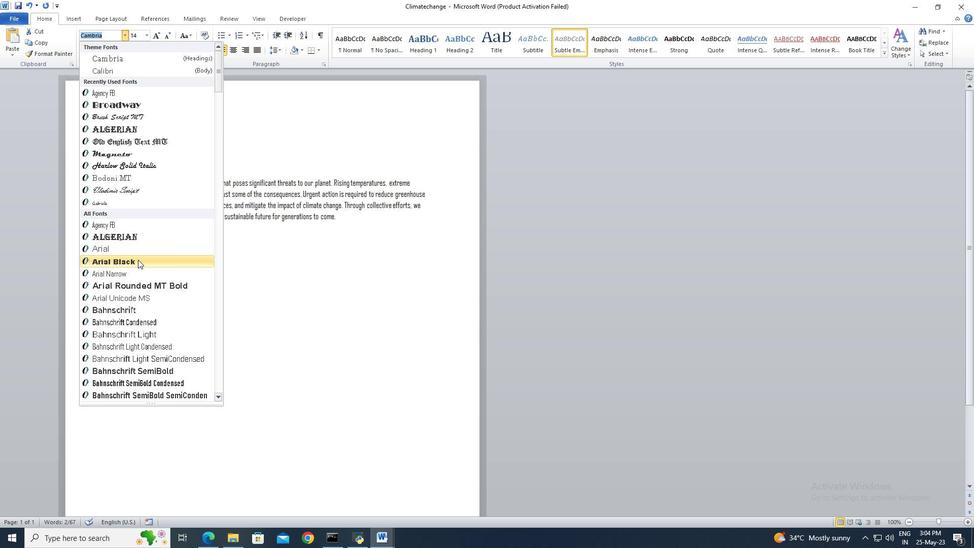 
Action: Mouse moved to (148, 39)
Screenshot: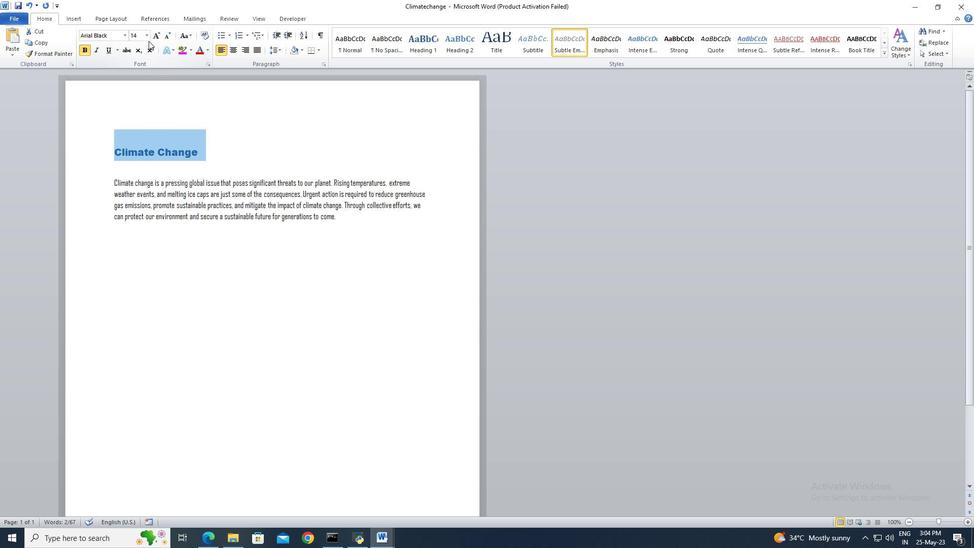 
Action: Mouse pressed left at (148, 39)
Screenshot: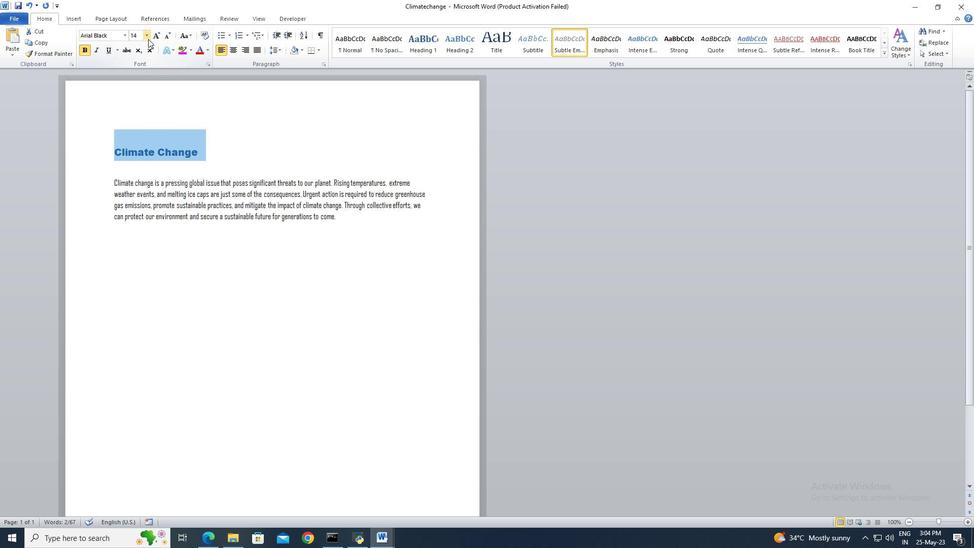 
Action: Mouse moved to (138, 87)
Screenshot: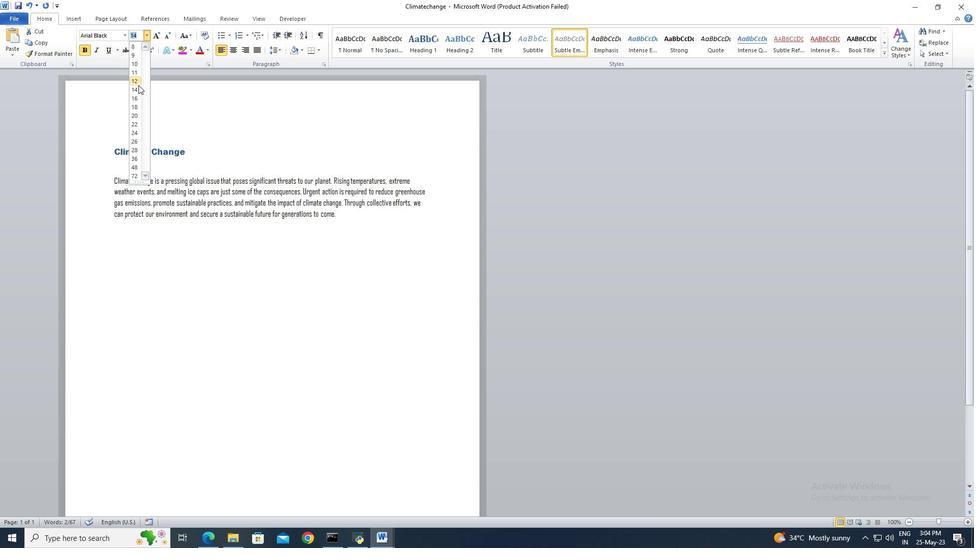 
Action: Mouse pressed left at (138, 87)
Screenshot: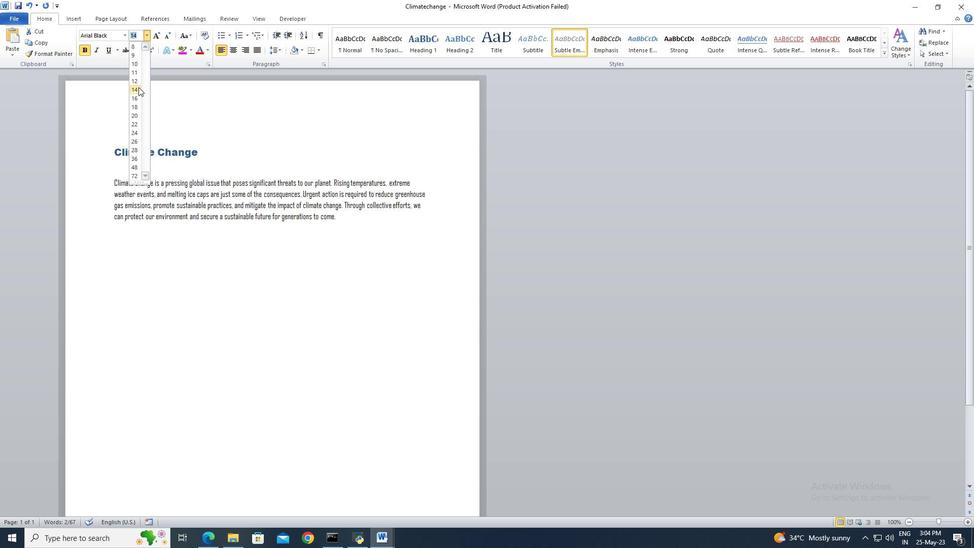 
Action: Mouse moved to (217, 51)
Screenshot: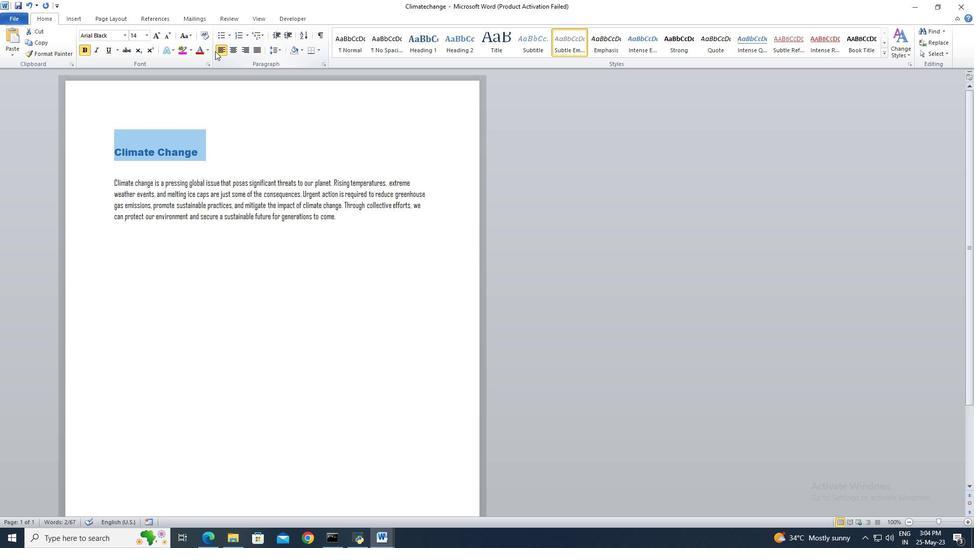 
Action: Mouse pressed left at (217, 51)
Screenshot: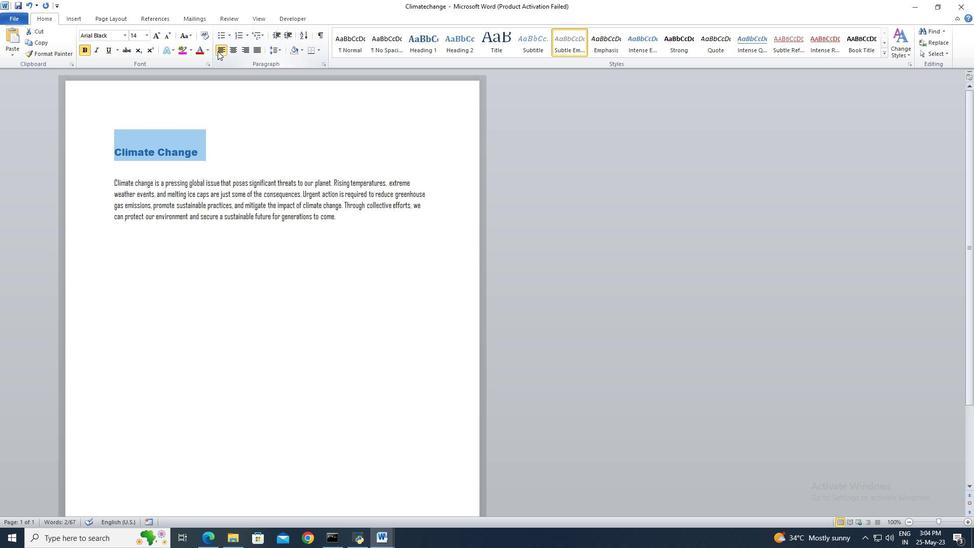 
Action: Mouse moved to (338, 218)
Screenshot: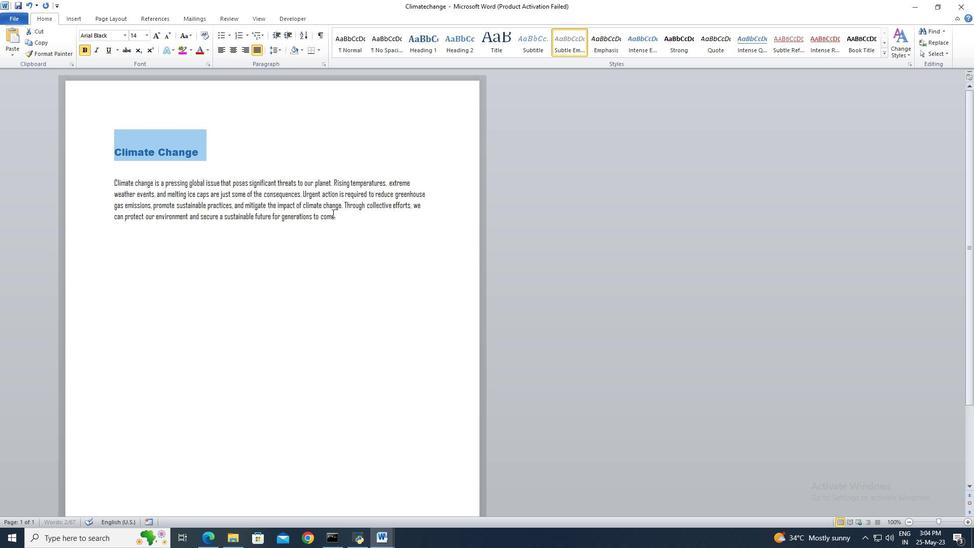 
Action: Mouse pressed left at (338, 218)
Screenshot: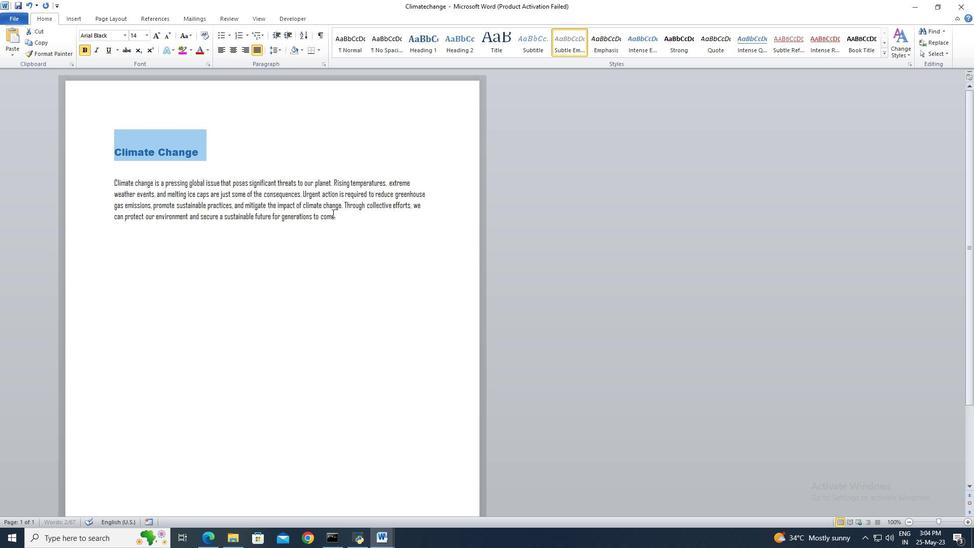 
